 Task: Create new vendor bill with Date Opened: 18-Apr-23, Select Vendor: Fuzzy's Taco Shop, Terms: Net 15. Make bill entry for item-1 with Date: 18-Apr-23, Description: Chilaquiles, Expense Account: Travel & Entertainment : Meals, Quantity: 1, Unit Price: 9.49, Sales Tax: Y, Sales Tax Included: Y, Tax Table: Sales Tax. Make entry for item-2 with Date: 18-Apr-23, Description: Chimichangas, Expense Account: Travel & Entertainment : Meals, Quantity: 2, Unit Price: 11.99, Sales Tax: Y, Sales Tax Included: Y, Tax Table: Sales Tax. Post Bill with Post Date: 18-Apr-23, Post to Accounts: Liabilities:Accounts Payble. Pay / Process Payment with Transaction Date: 02-May-23, Amount: 33.48, Transfer Account: Checking Account. Go to 'Print Bill'.
Action: Mouse moved to (141, 13)
Screenshot: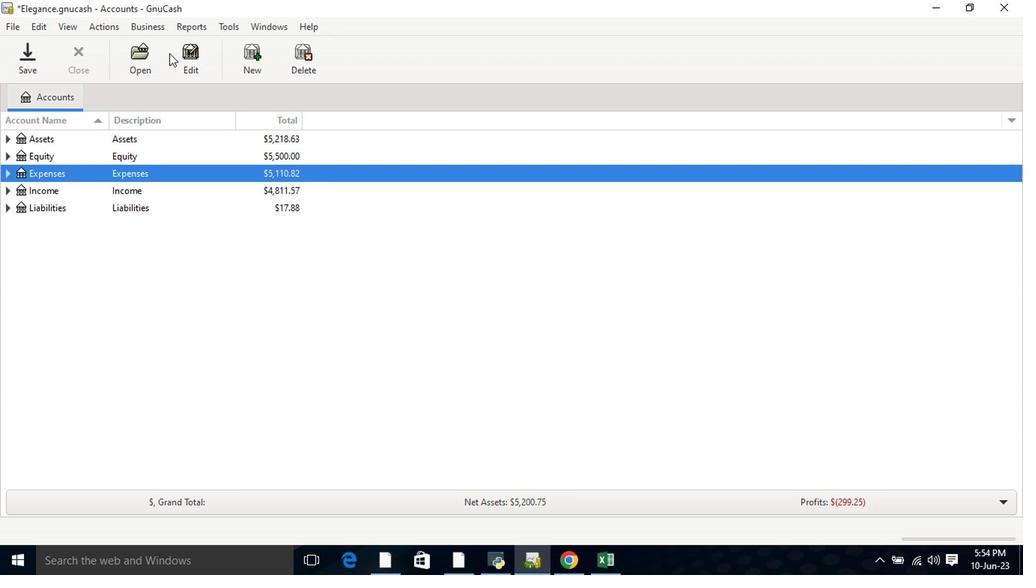 
Action: Mouse pressed left at (141, 13)
Screenshot: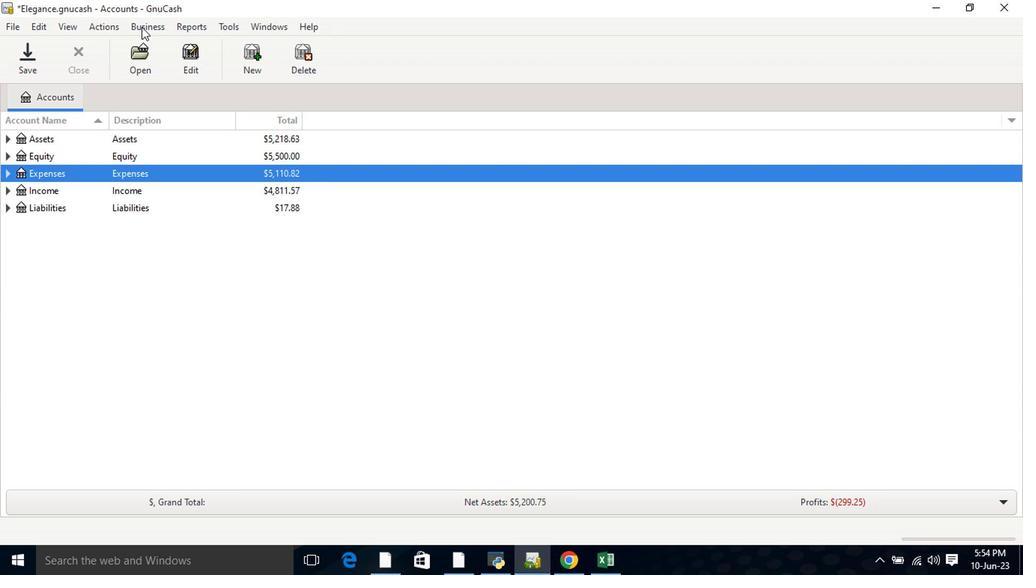 
Action: Mouse moved to (321, 115)
Screenshot: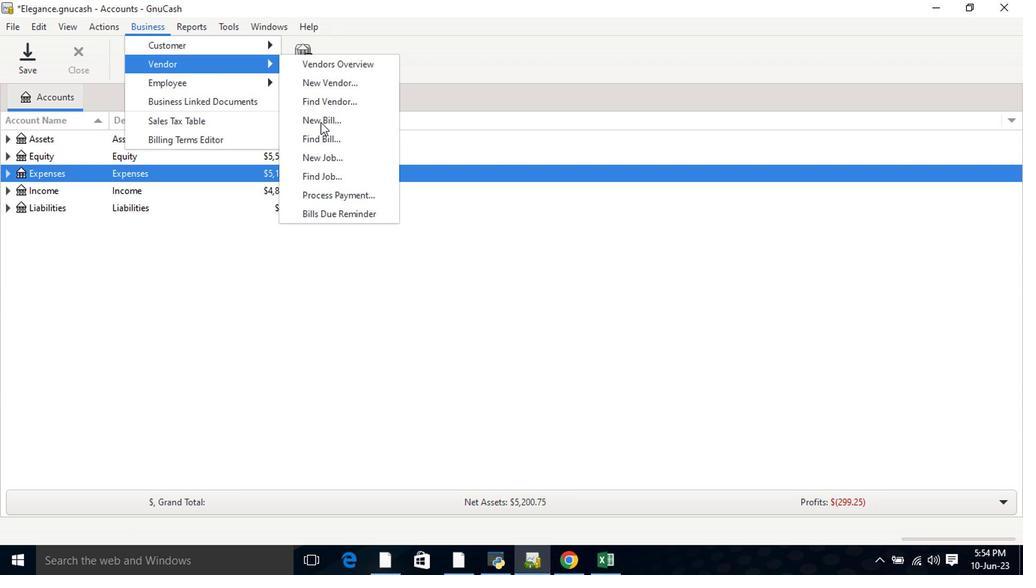 
Action: Mouse pressed left at (321, 115)
Screenshot: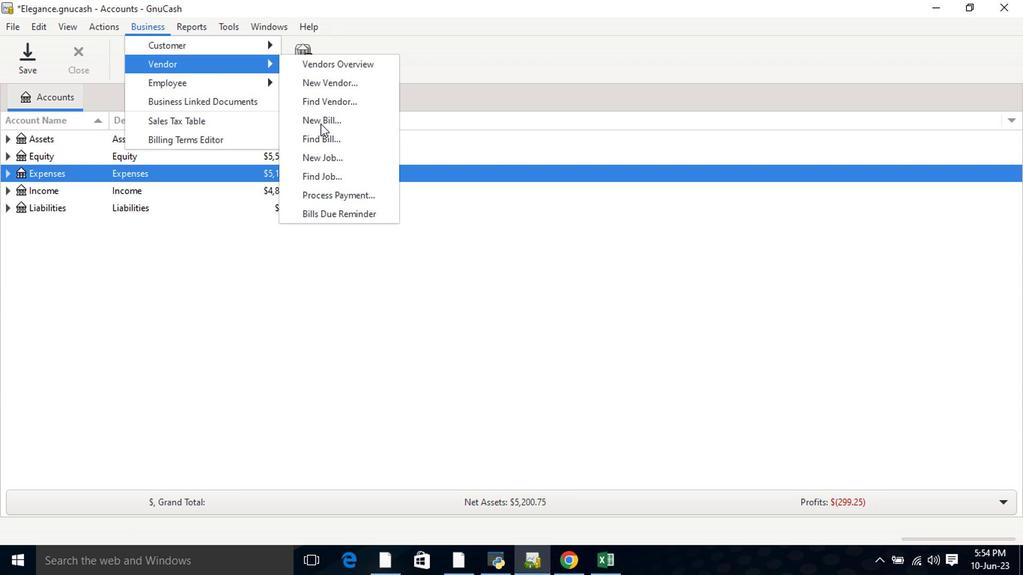 
Action: Mouse moved to (608, 192)
Screenshot: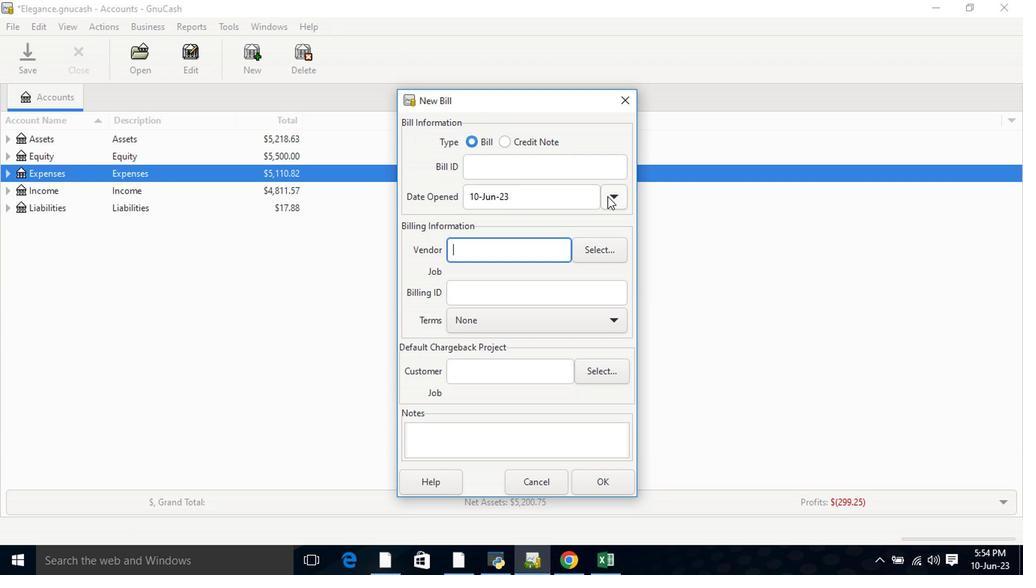 
Action: Mouse pressed left at (608, 192)
Screenshot: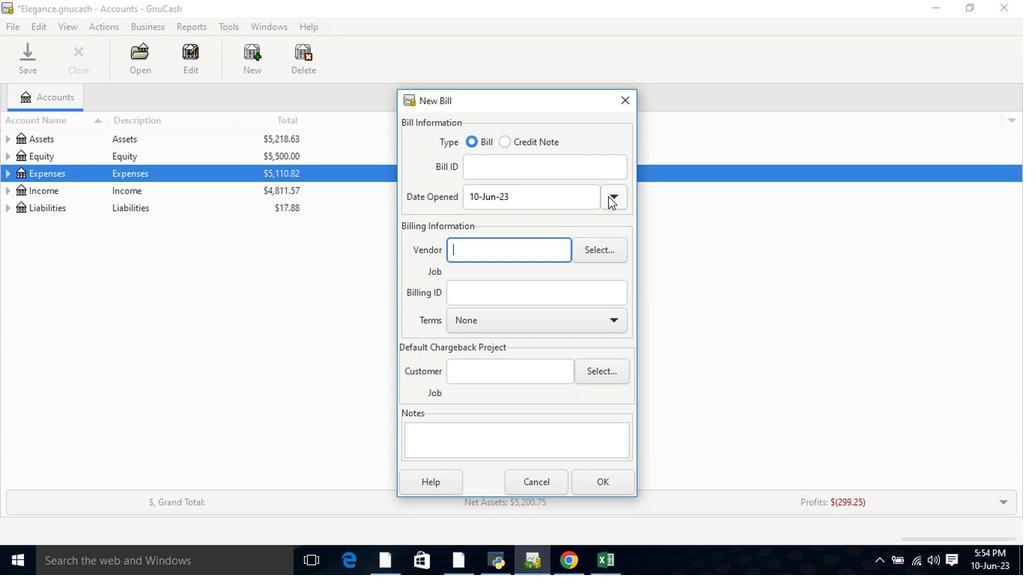 
Action: Mouse moved to (496, 215)
Screenshot: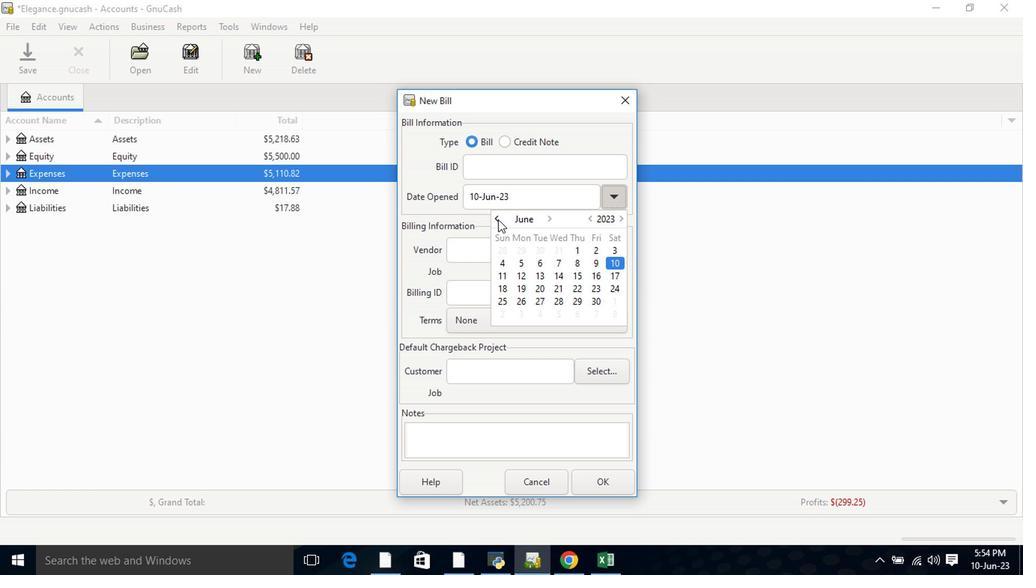 
Action: Mouse pressed left at (496, 215)
Screenshot: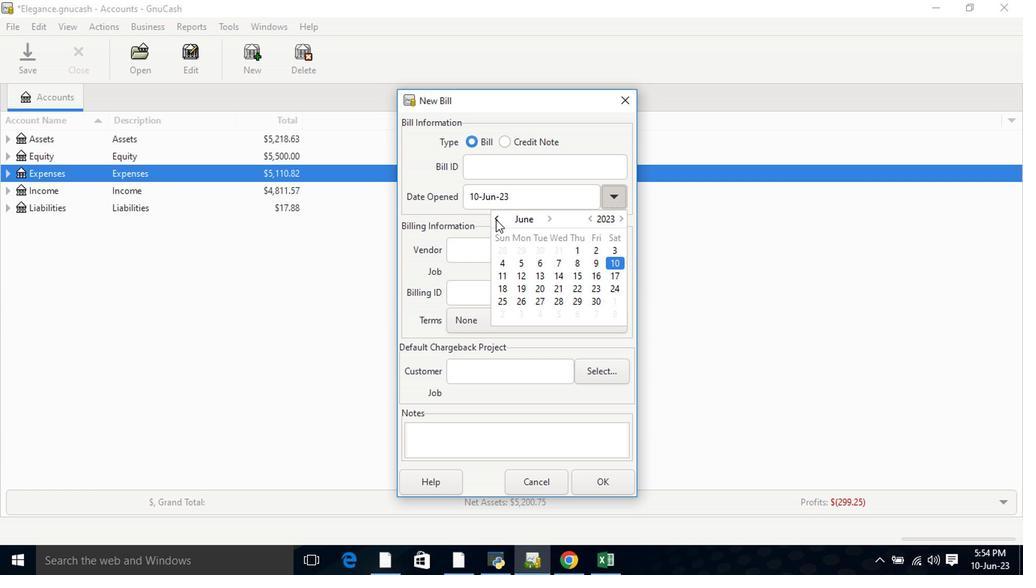 
Action: Mouse pressed left at (496, 215)
Screenshot: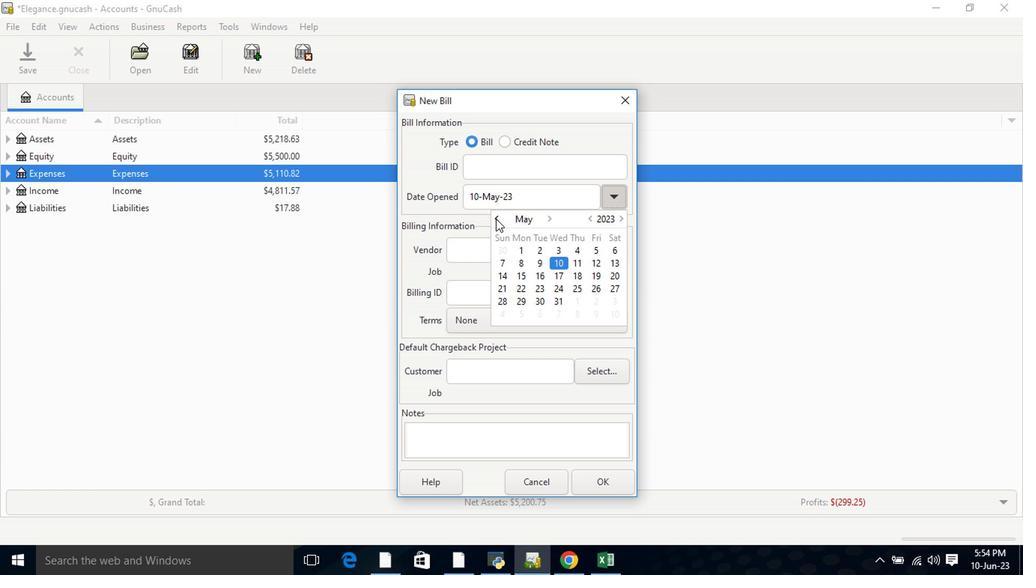 
Action: Mouse moved to (540, 287)
Screenshot: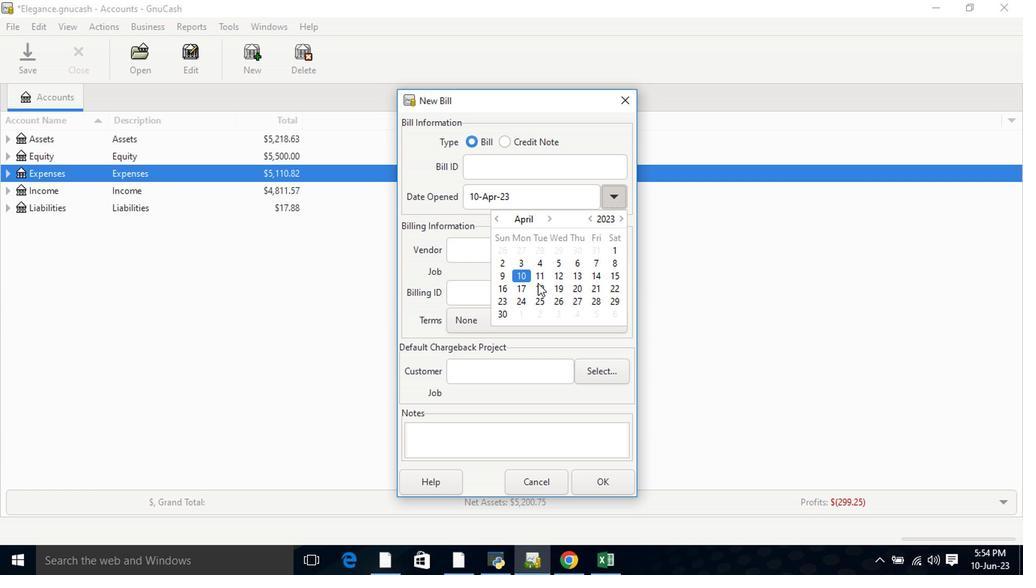 
Action: Mouse pressed left at (540, 287)
Screenshot: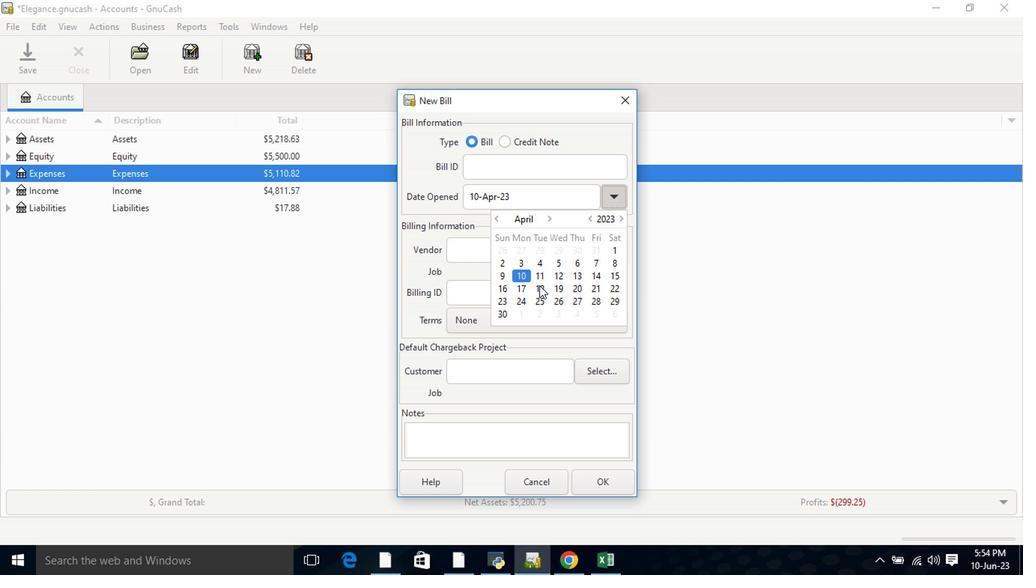 
Action: Mouse pressed left at (540, 287)
Screenshot: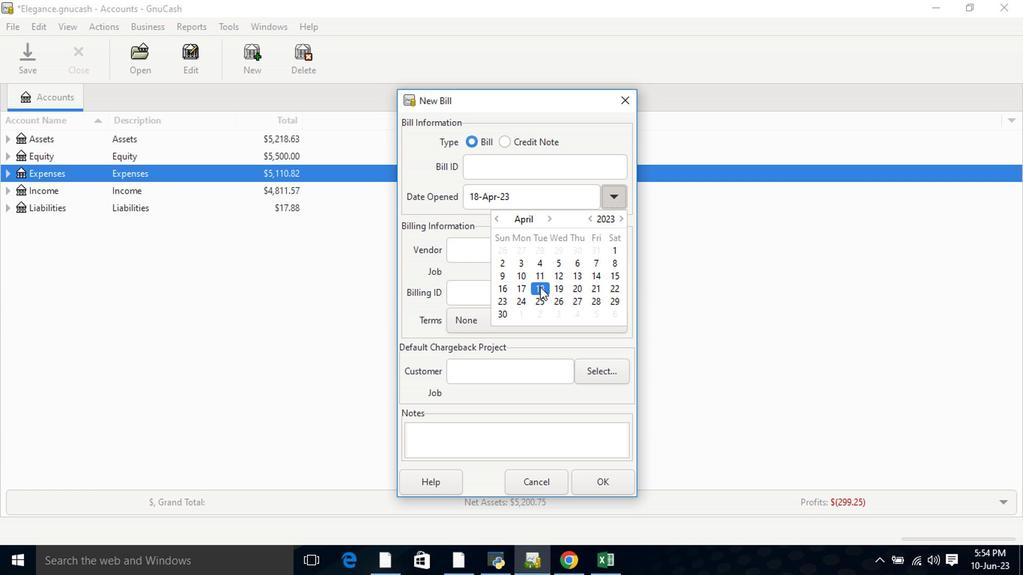 
Action: Mouse moved to (529, 255)
Screenshot: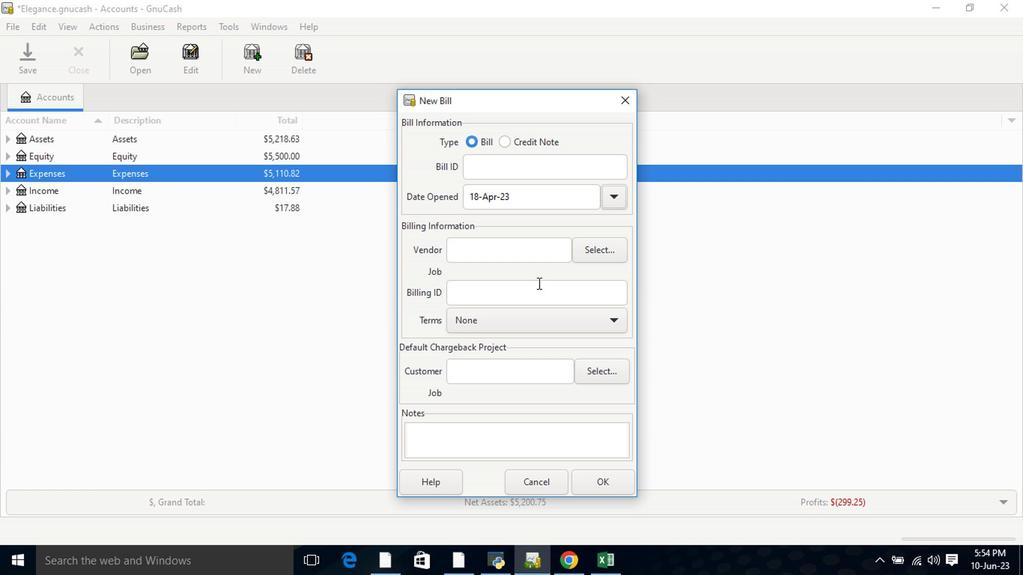 
Action: Mouse pressed left at (529, 255)
Screenshot: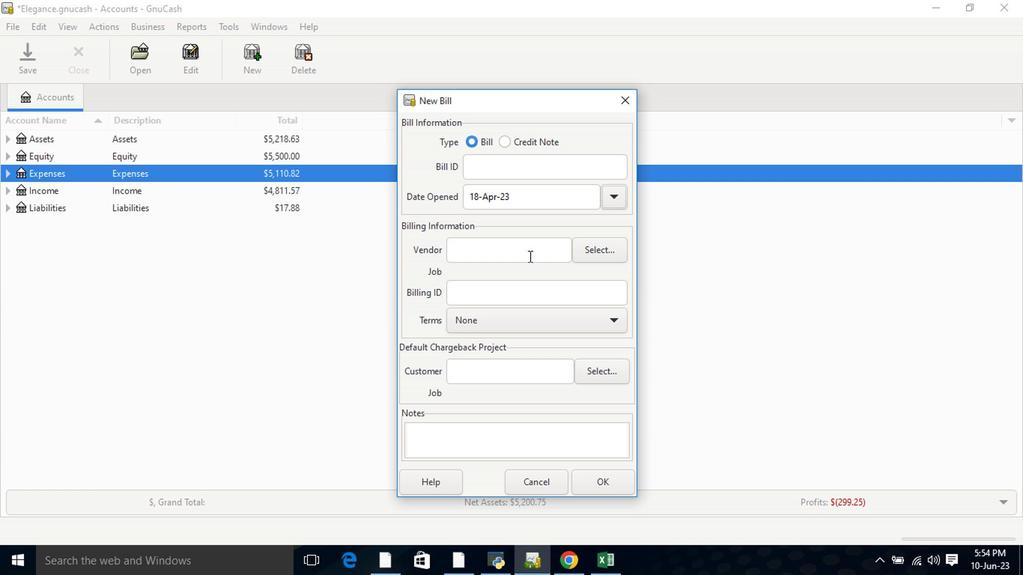 
Action: Key pressed <Key.shift><Key.shift><Key.shift><Key.shift><Key.shift><Key.shift><Key.shift><Key.shift><Key.shift>Fu
Screenshot: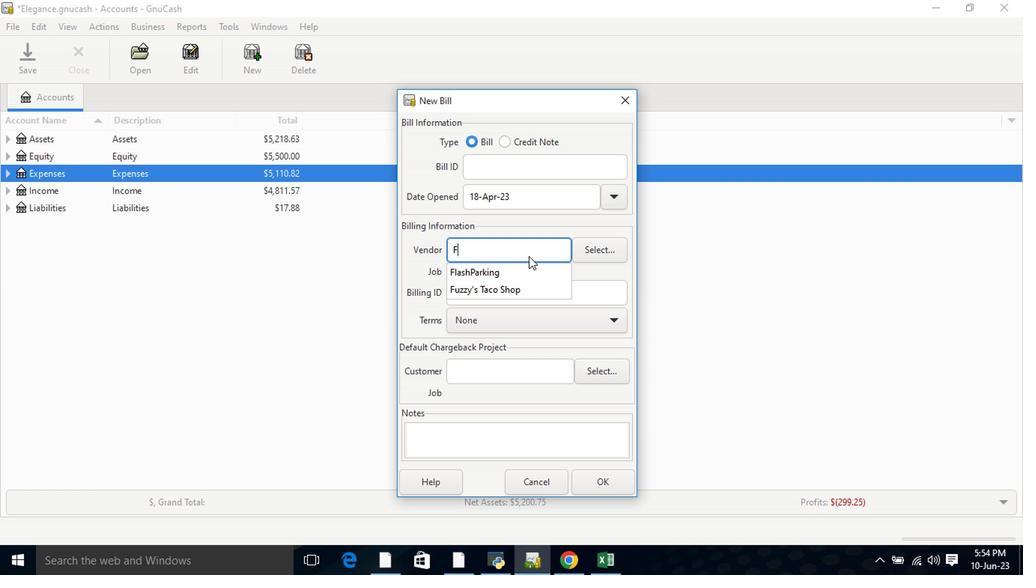 
Action: Mouse moved to (515, 267)
Screenshot: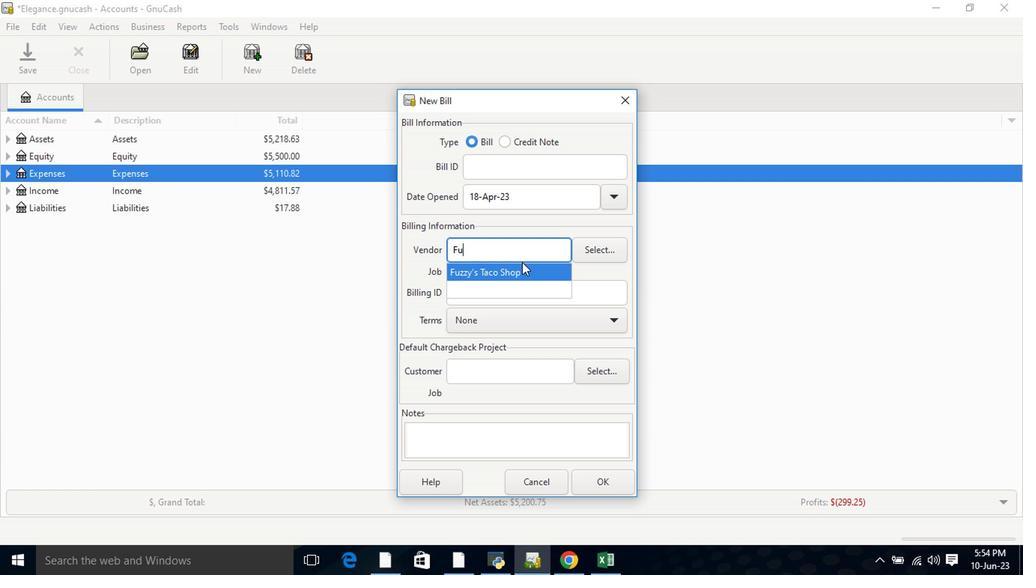 
Action: Mouse pressed left at (515, 267)
Screenshot: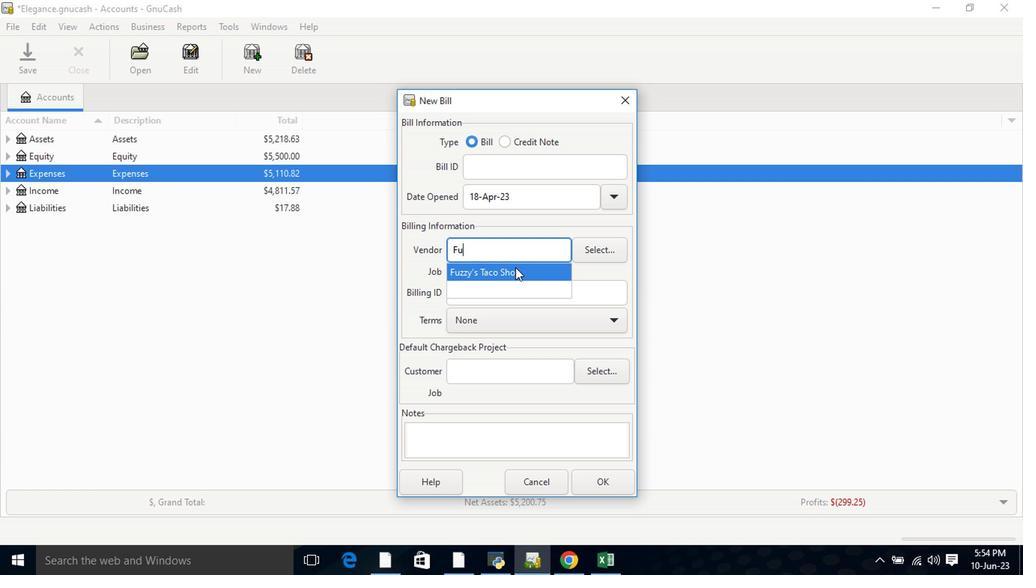 
Action: Mouse moved to (524, 331)
Screenshot: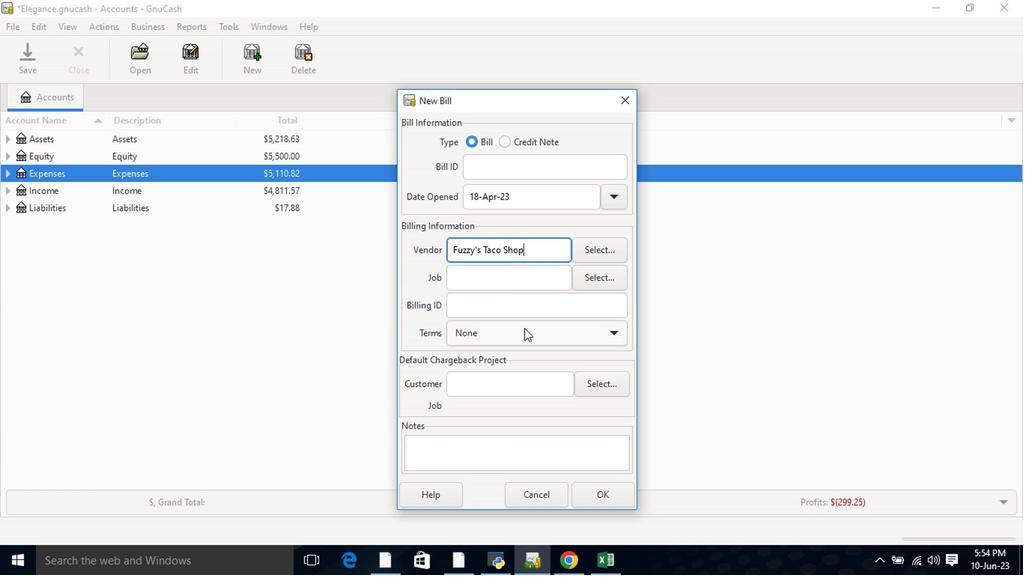 
Action: Mouse pressed left at (524, 331)
Screenshot: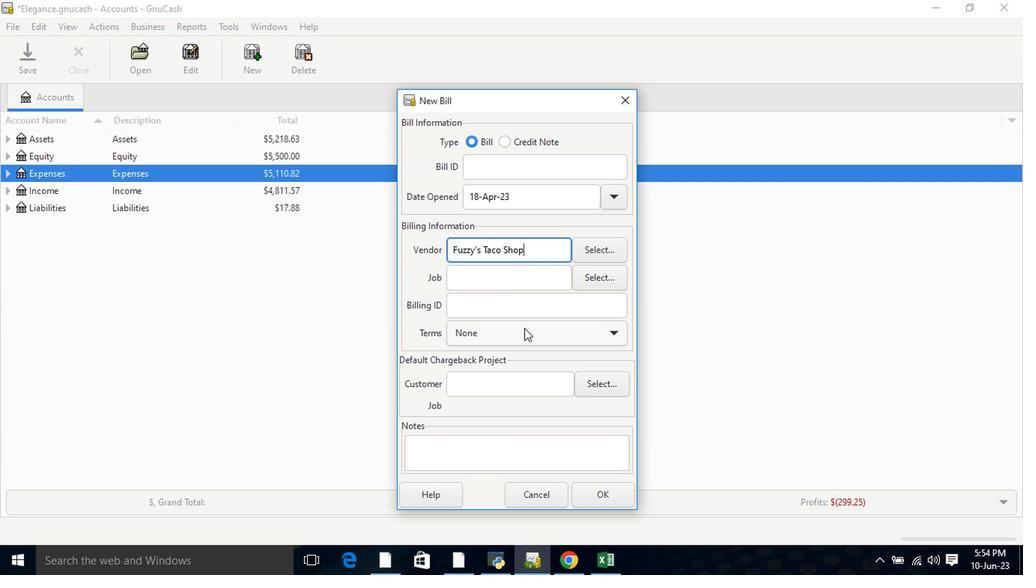 
Action: Mouse moved to (524, 370)
Screenshot: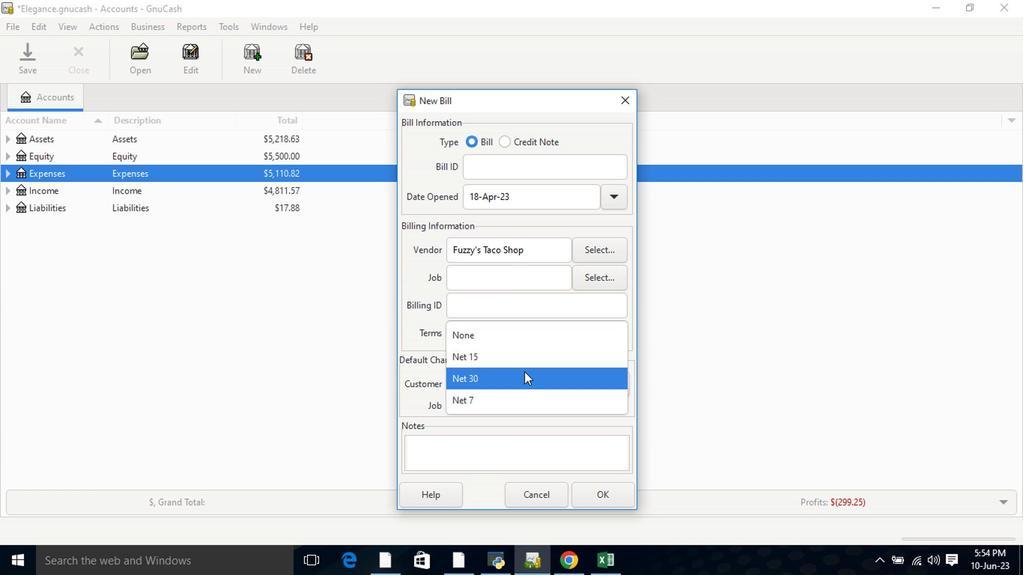 
Action: Mouse pressed left at (524, 370)
Screenshot: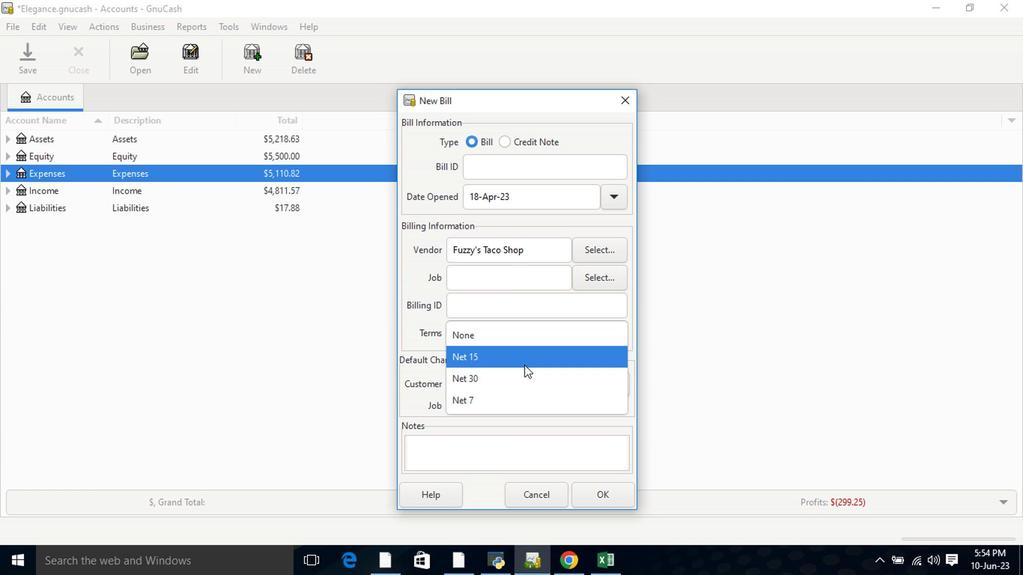 
Action: Mouse moved to (593, 503)
Screenshot: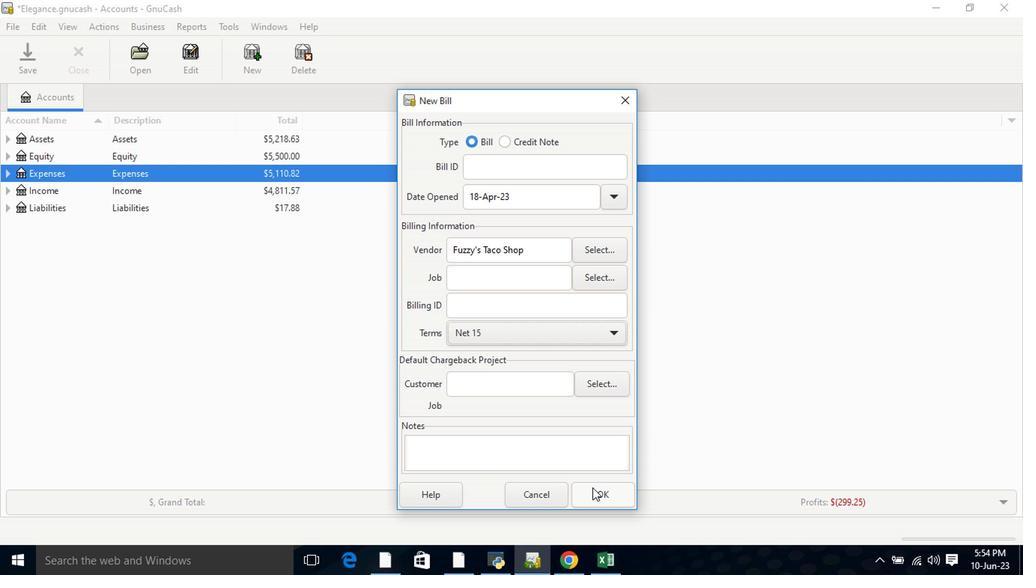 
Action: Mouse pressed left at (593, 503)
Screenshot: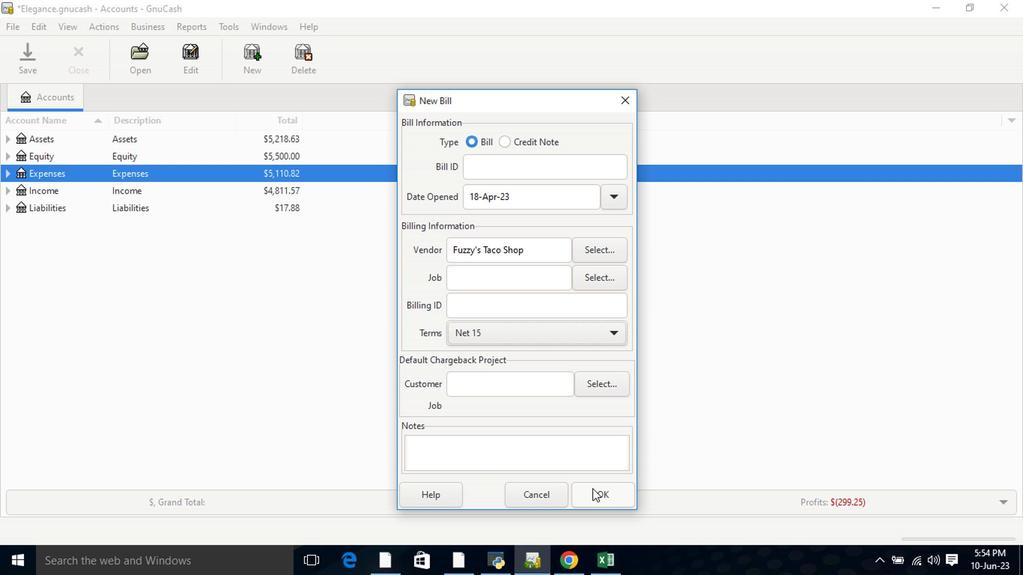 
Action: Mouse moved to (246, 345)
Screenshot: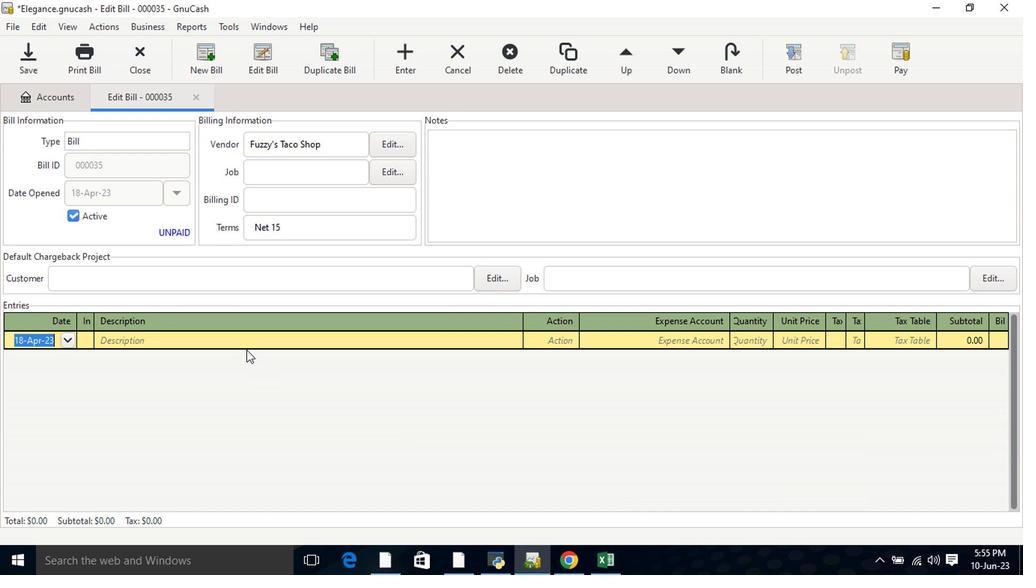 
Action: Key pressed <Key.tab><Key.shift>Chilaquiles<Key.tab><Key.tab>meal<Key.tab>1<Key.tab>9.49<Key.tab>
Screenshot: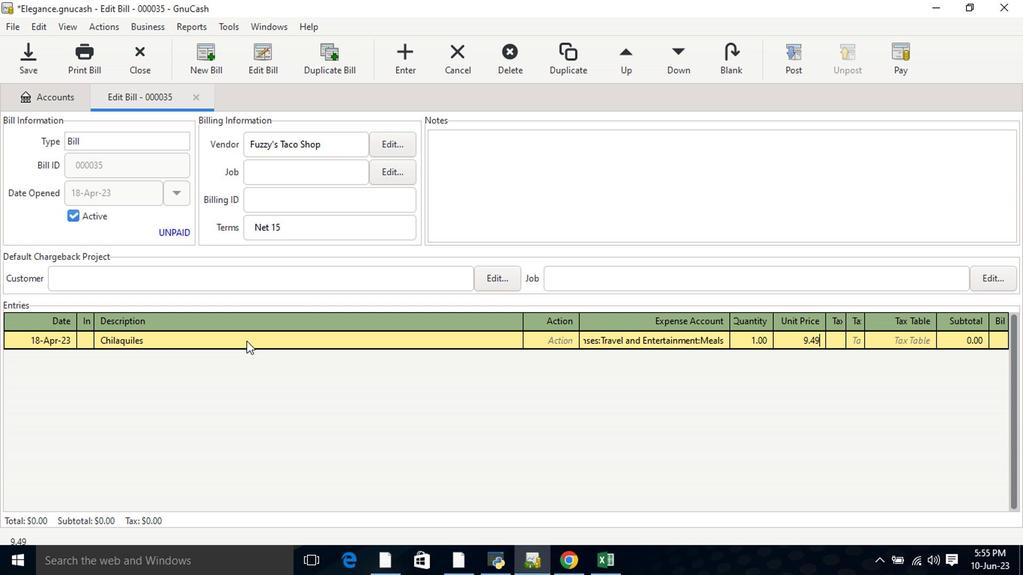 
Action: Mouse moved to (841, 348)
Screenshot: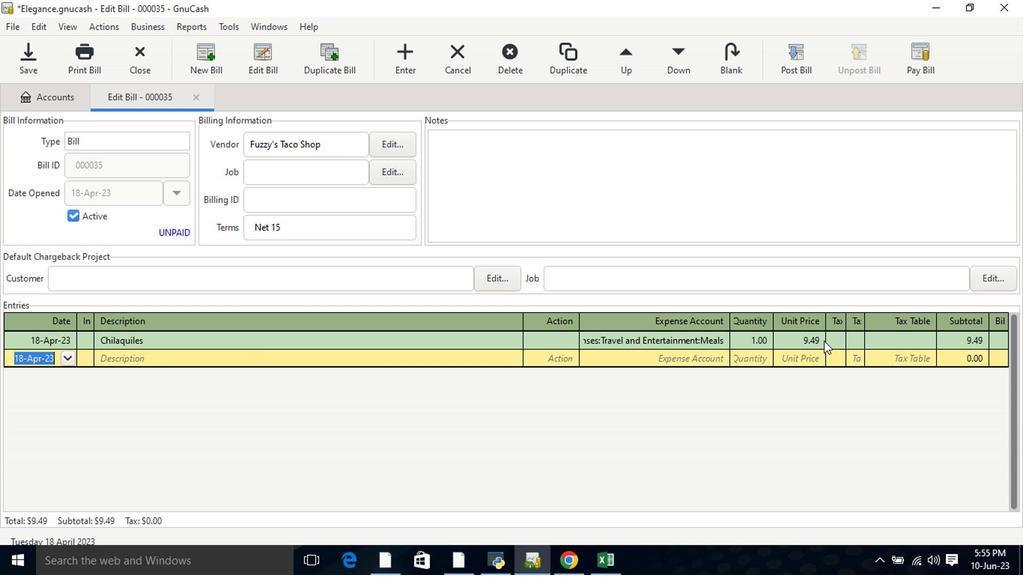 
Action: Mouse pressed left at (841, 348)
Screenshot: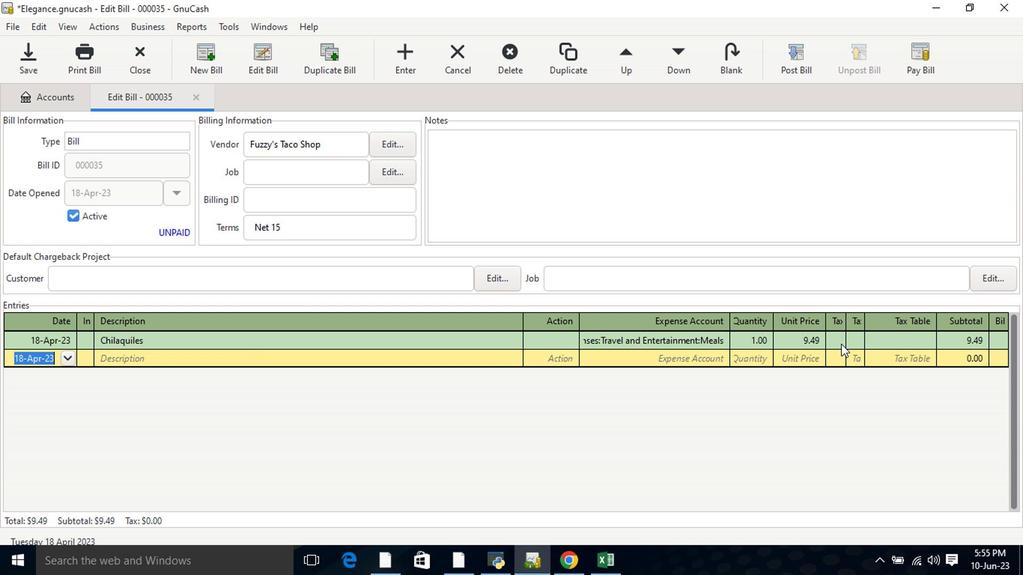 
Action: Mouse moved to (842, 348)
Screenshot: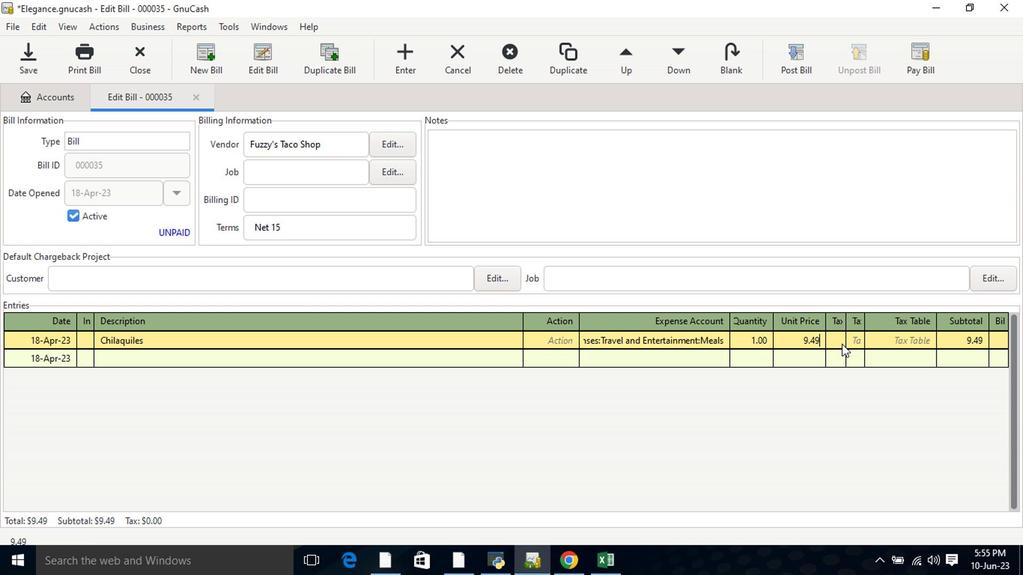 
Action: Mouse pressed left at (842, 348)
Screenshot: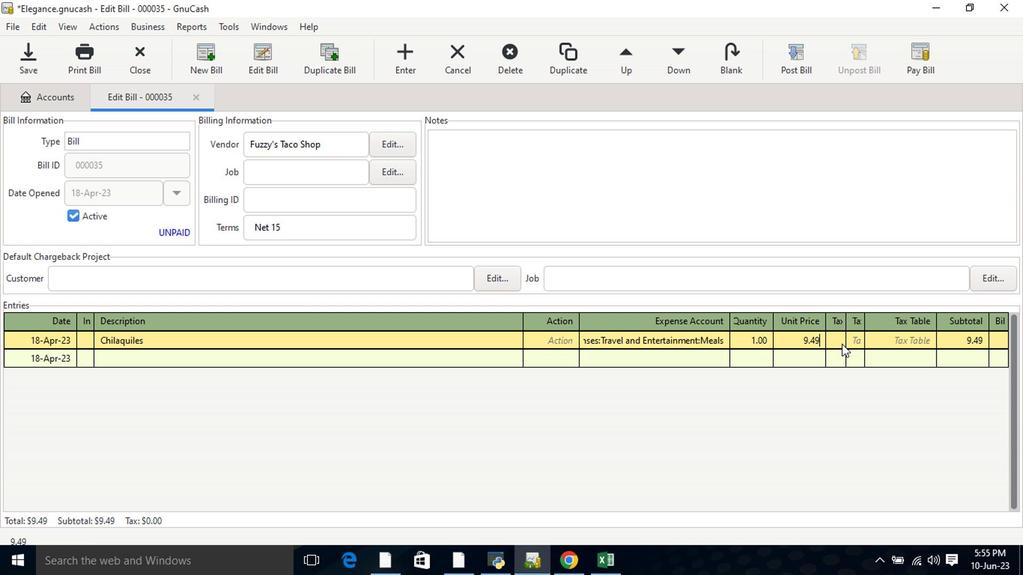 
Action: Mouse moved to (851, 345)
Screenshot: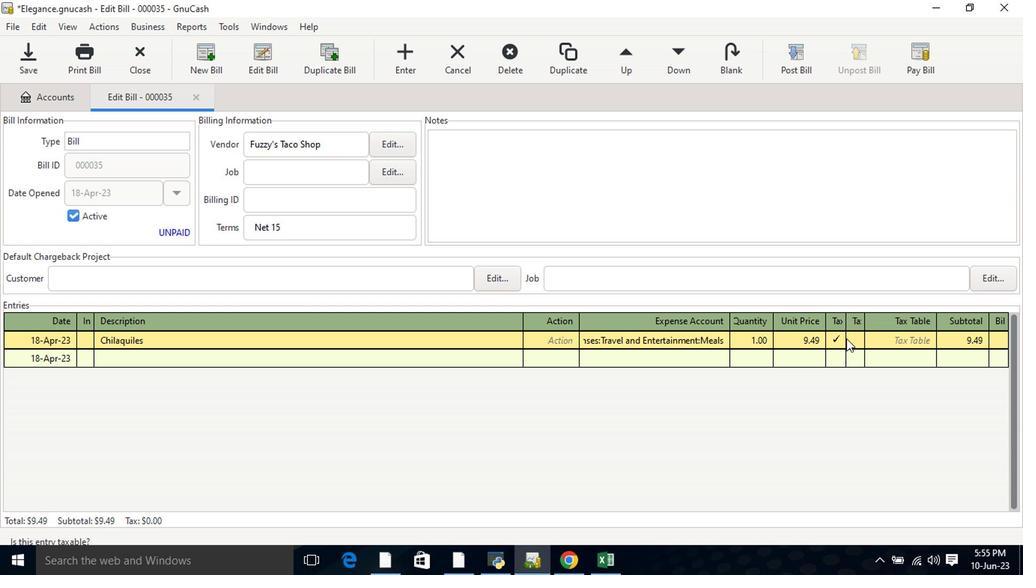 
Action: Mouse pressed left at (851, 345)
Screenshot: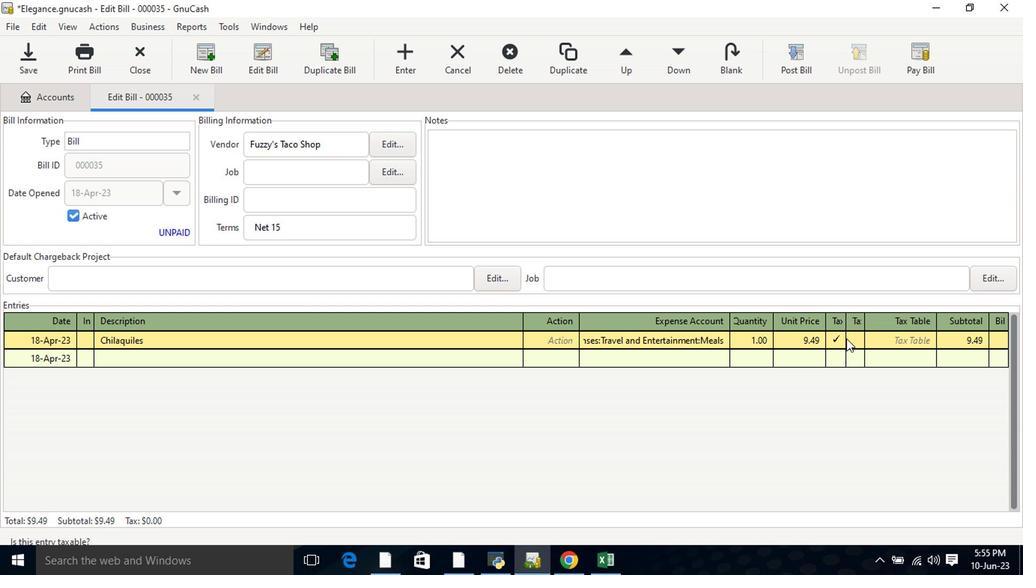 
Action: Mouse moved to (895, 347)
Screenshot: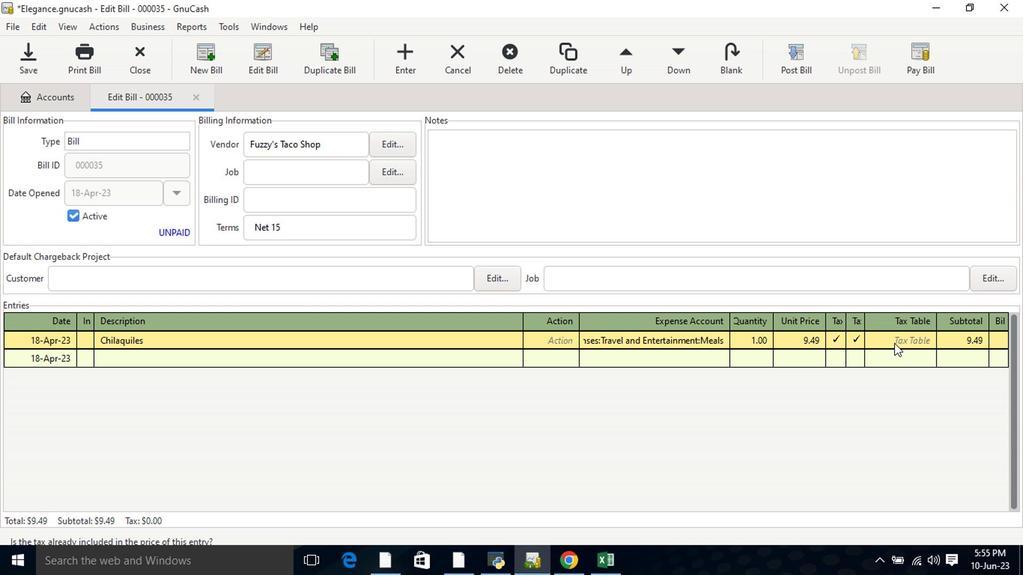 
Action: Mouse pressed left at (895, 347)
Screenshot: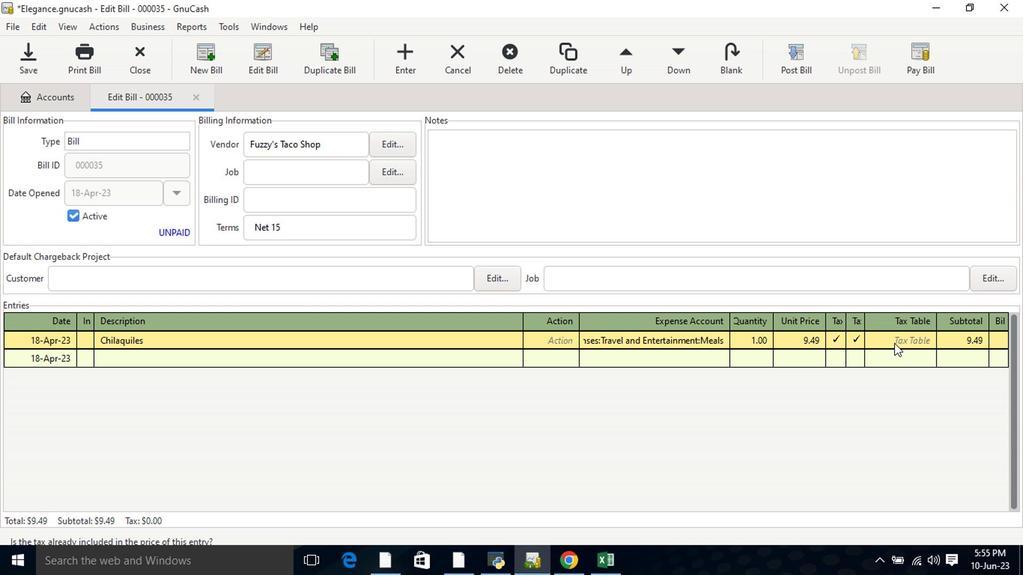 
Action: Mouse moved to (926, 342)
Screenshot: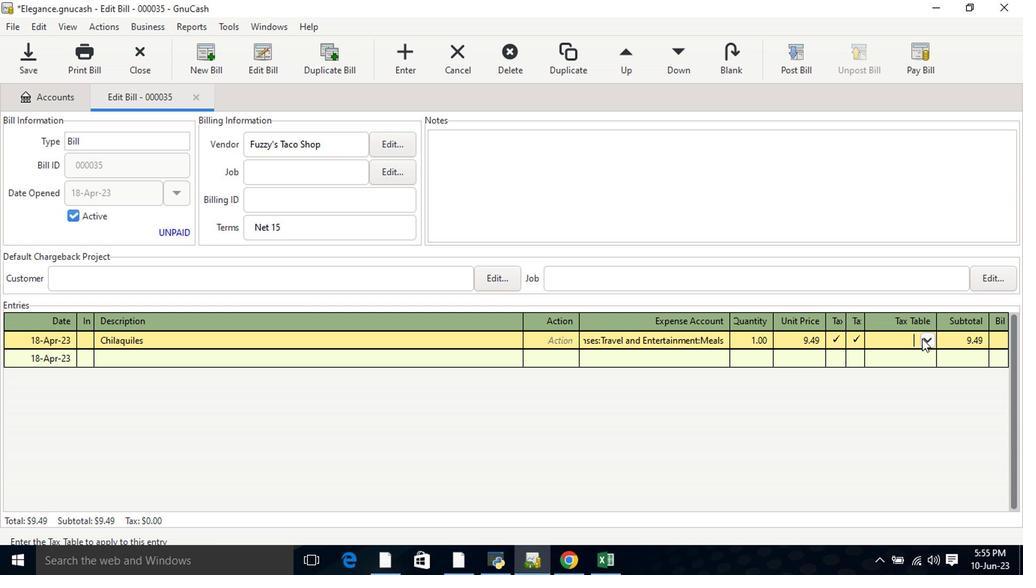 
Action: Mouse pressed left at (926, 342)
Screenshot: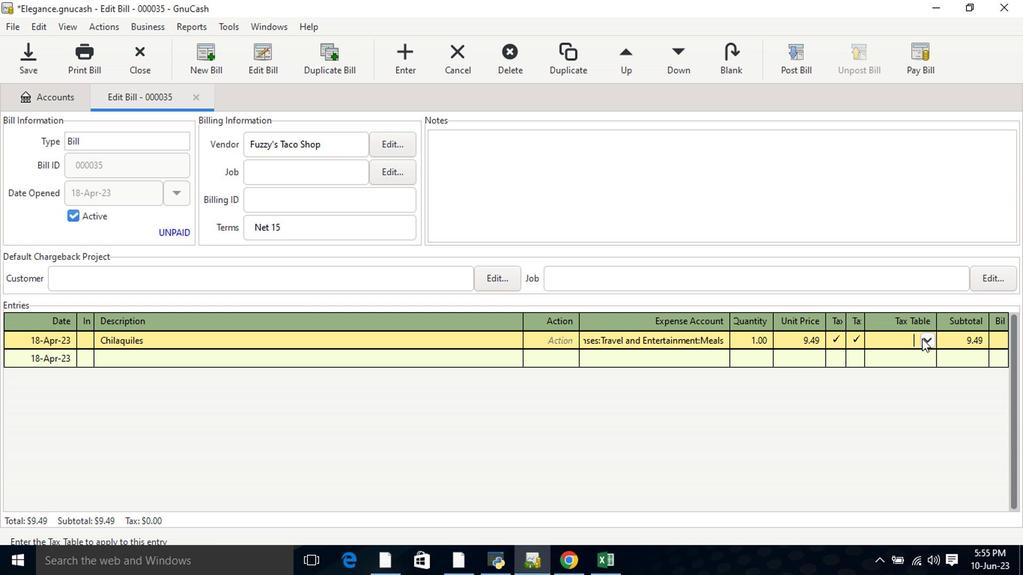 
Action: Mouse moved to (926, 355)
Screenshot: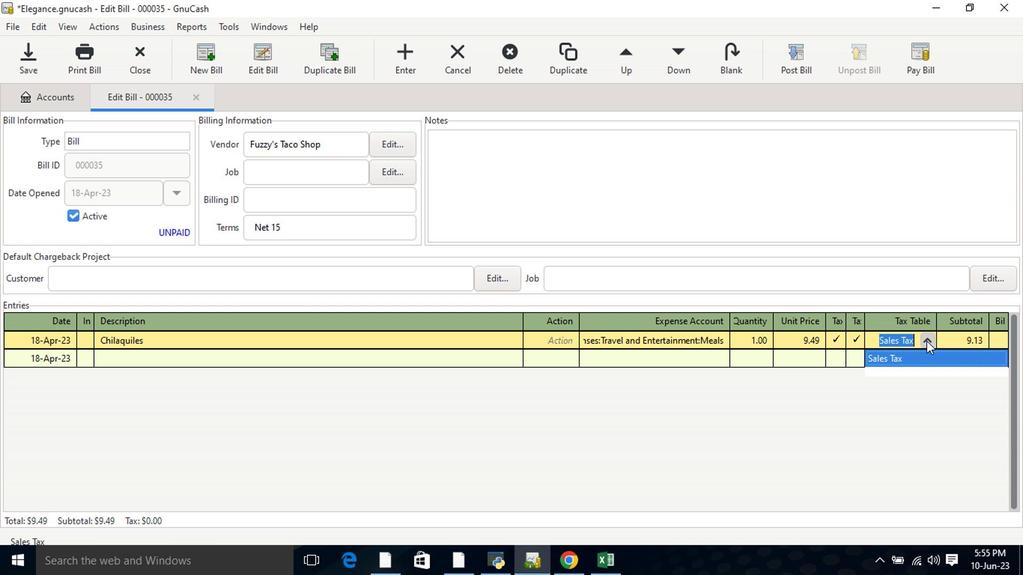 
Action: Mouse pressed left at (926, 355)
Screenshot: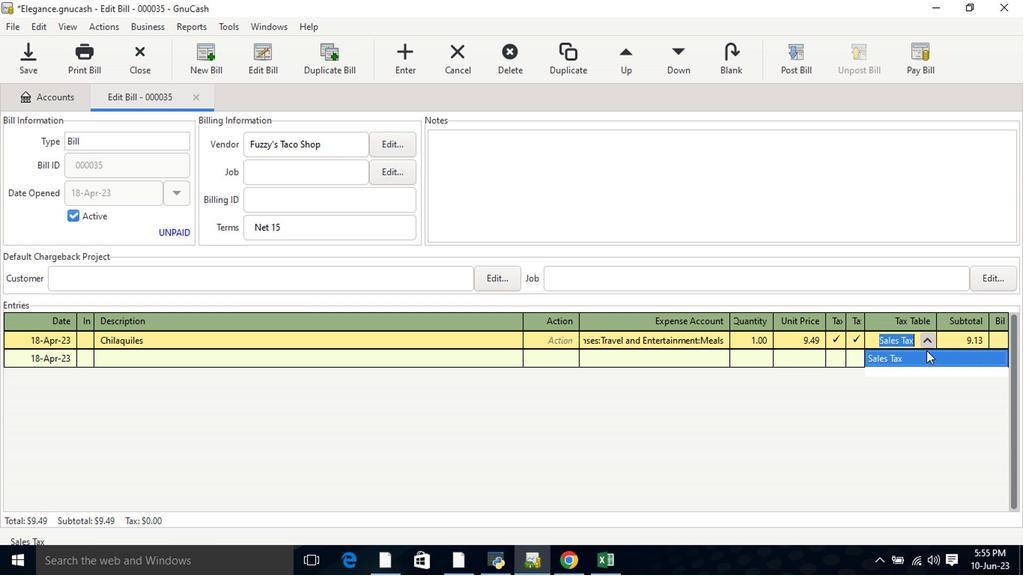 
Action: Mouse moved to (929, 374)
Screenshot: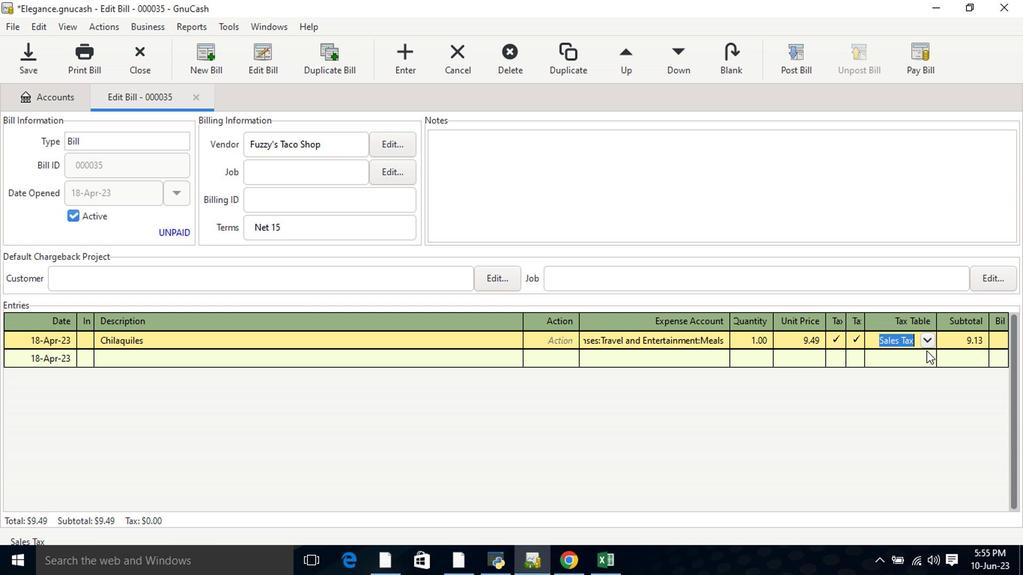 
Action: Key pressed <Key.tab>
Screenshot: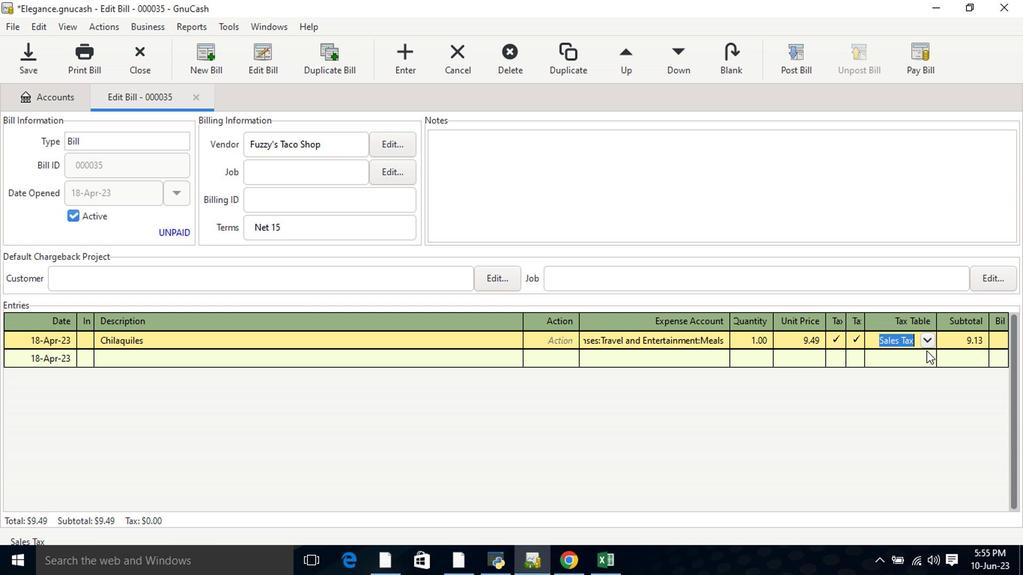 
Action: Mouse moved to (934, 381)
Screenshot: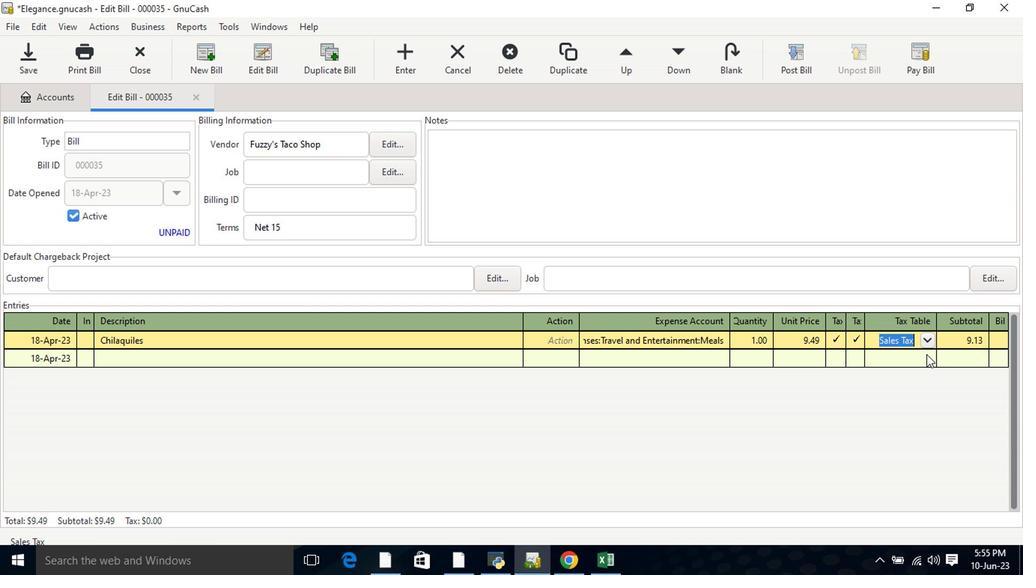 
Action: Key pressed <Key.tab><Key.shift>Chimichangas<Key.tab><Key.tab>meal<Key.tab>2<Key.tab>11.99<Key.tab>
Screenshot: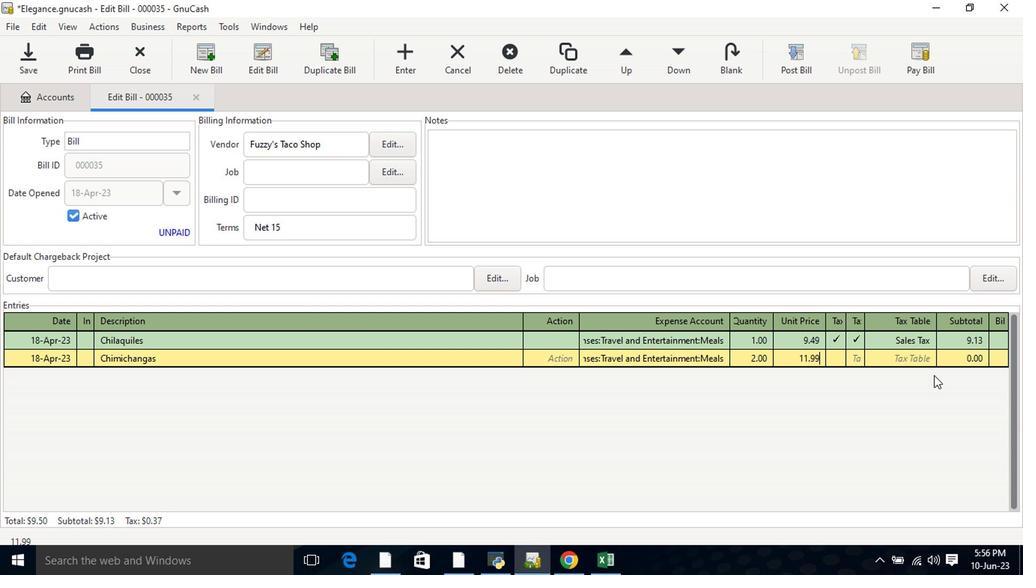 
Action: Mouse moved to (831, 359)
Screenshot: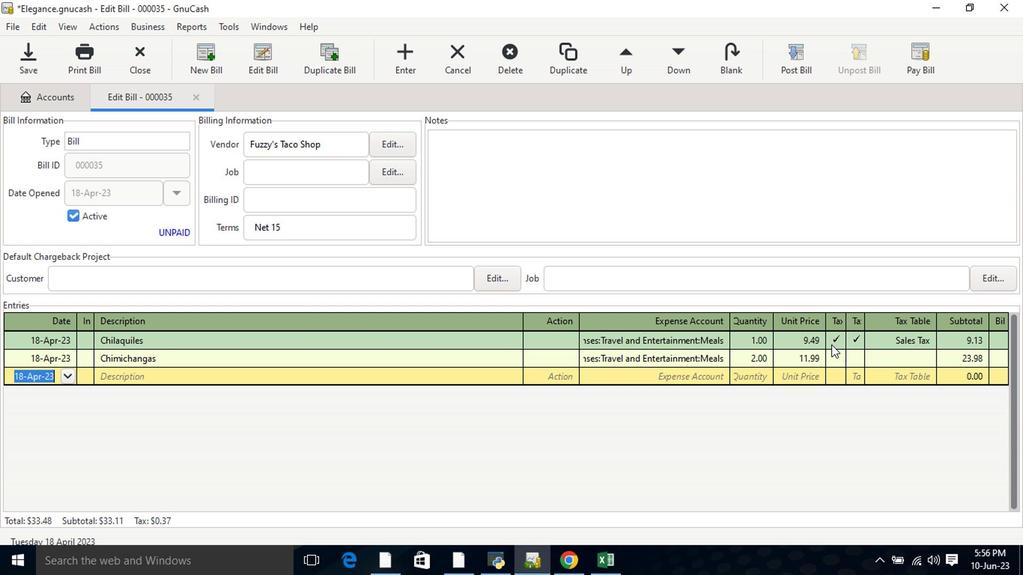 
Action: Mouse pressed left at (831, 359)
Screenshot: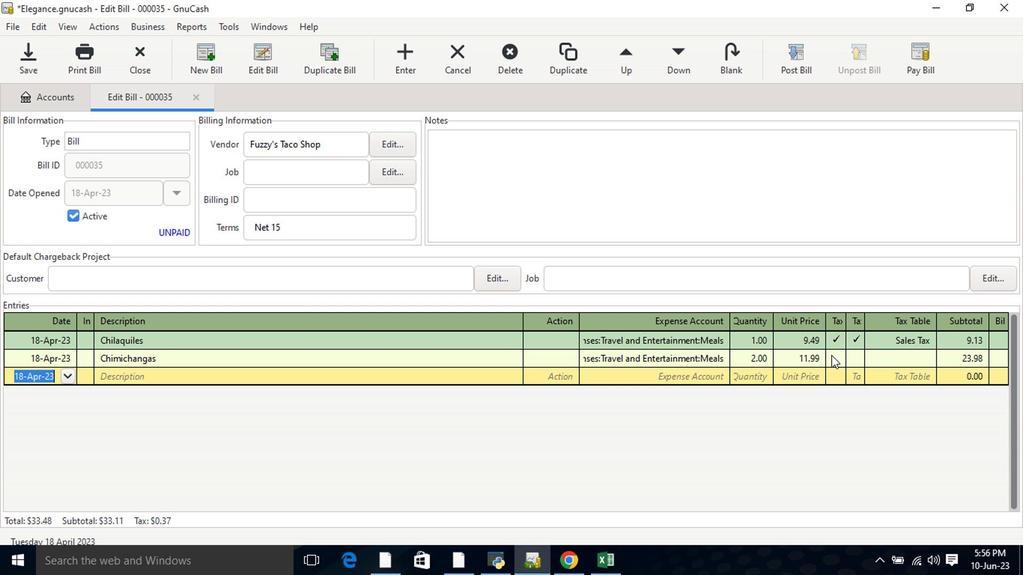 
Action: Mouse moved to (839, 362)
Screenshot: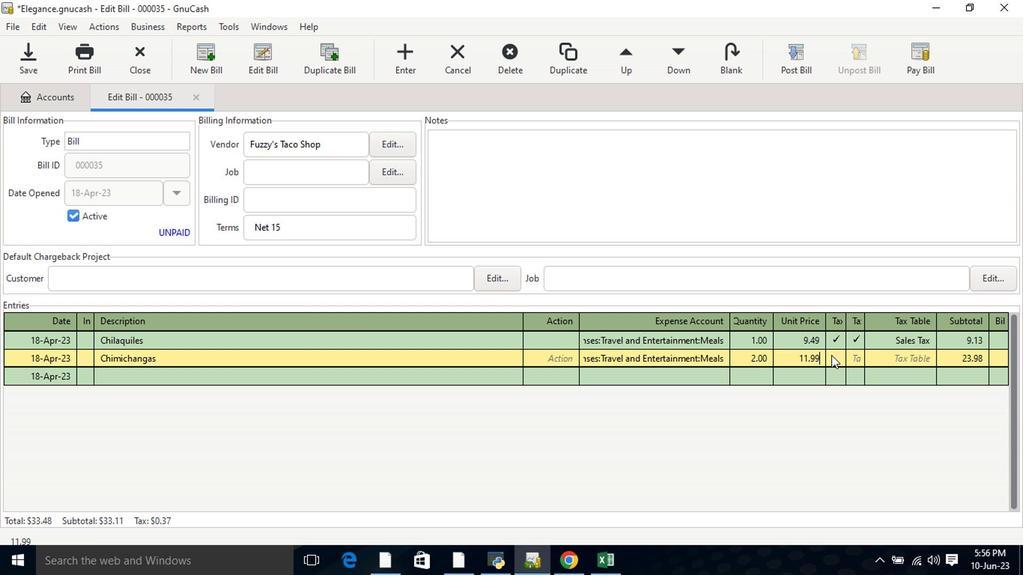 
Action: Mouse pressed left at (839, 362)
Screenshot: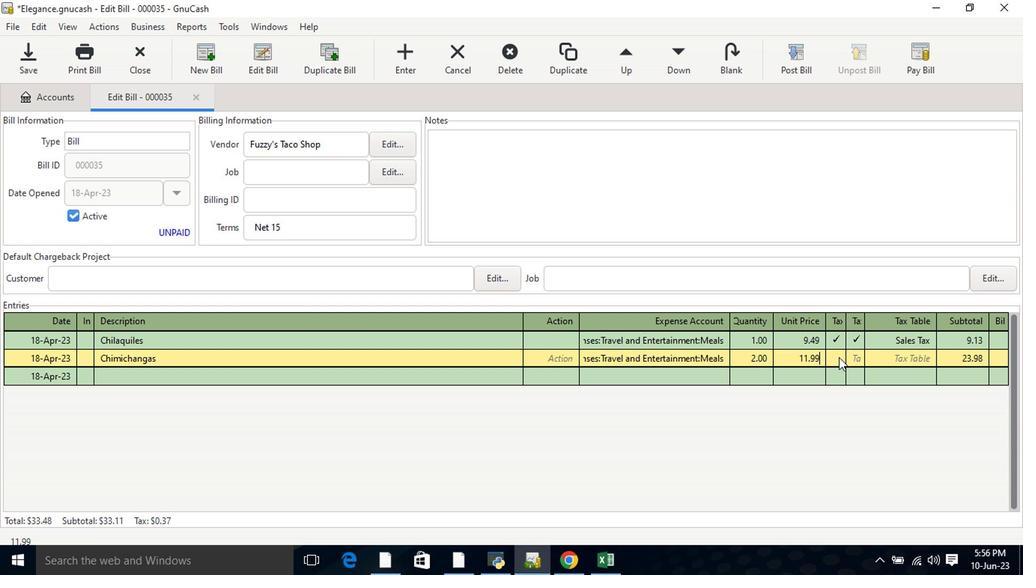 
Action: Mouse moved to (853, 362)
Screenshot: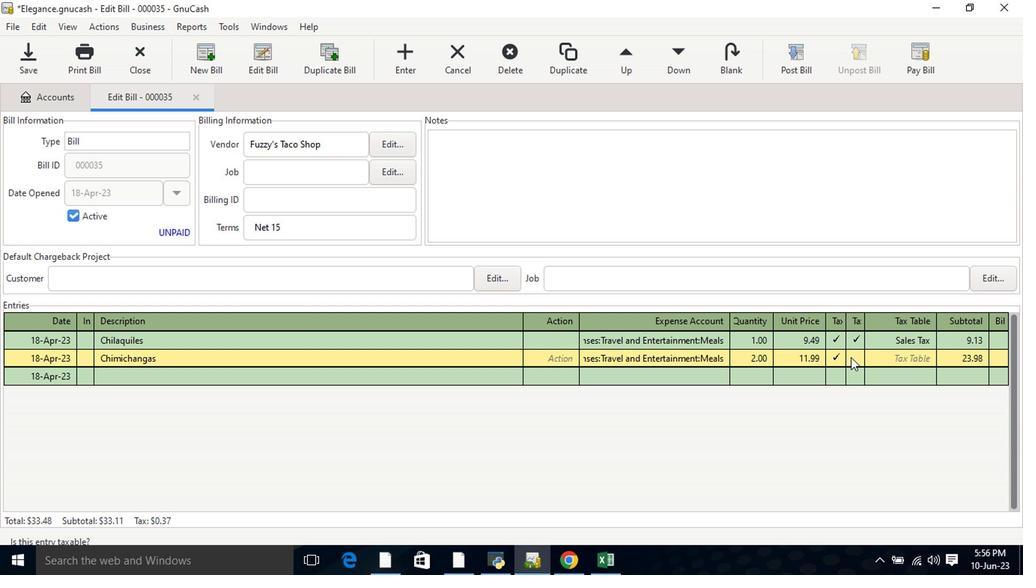 
Action: Mouse pressed left at (853, 362)
Screenshot: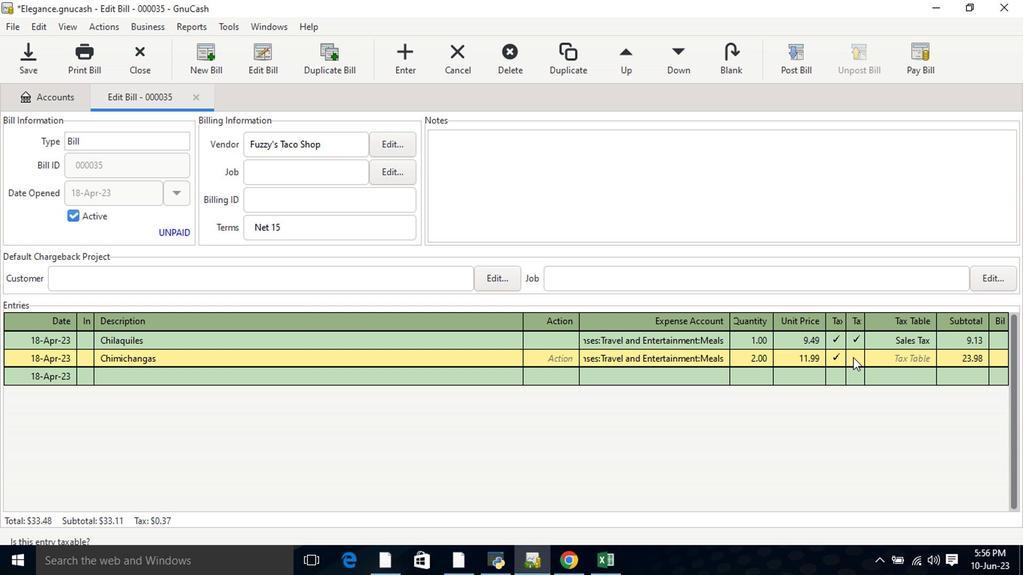 
Action: Mouse moved to (905, 361)
Screenshot: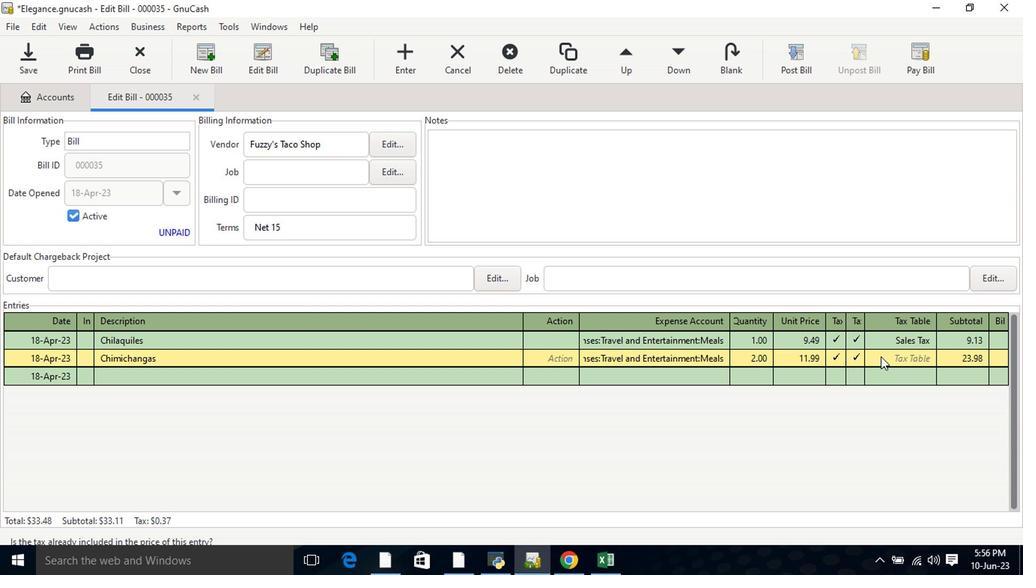
Action: Mouse pressed left at (905, 361)
Screenshot: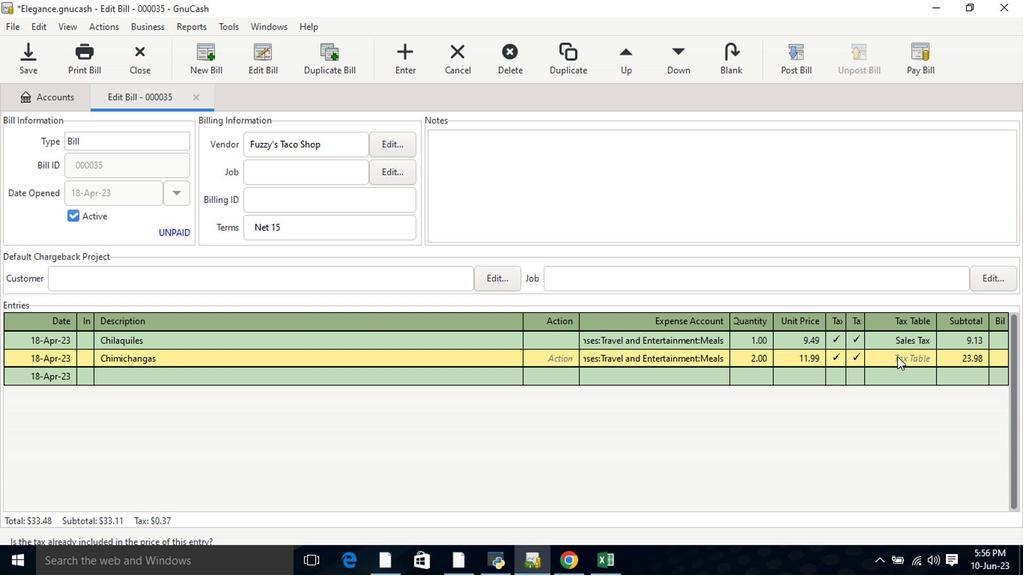 
Action: Mouse moved to (927, 362)
Screenshot: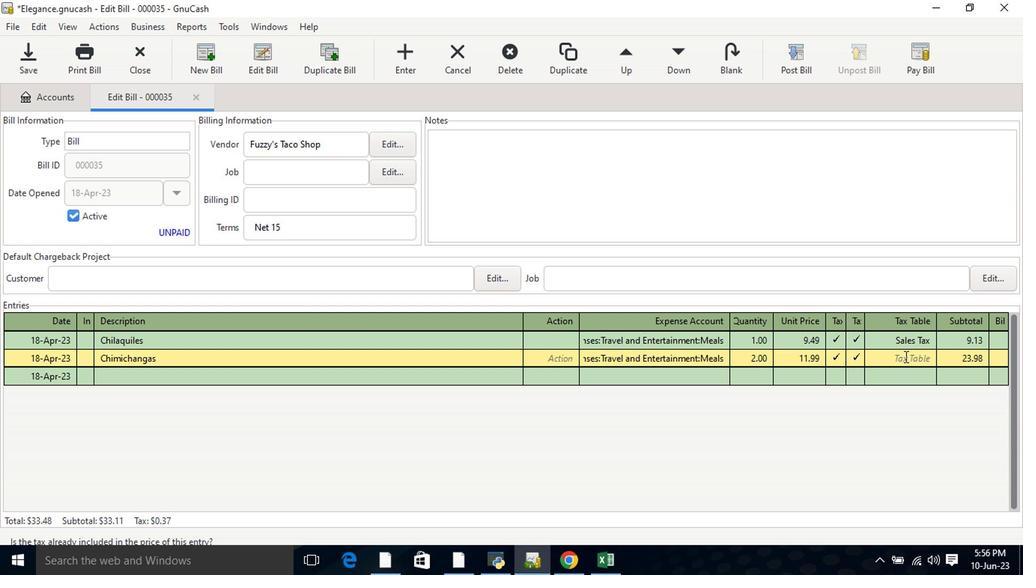 
Action: Mouse pressed left at (927, 362)
Screenshot: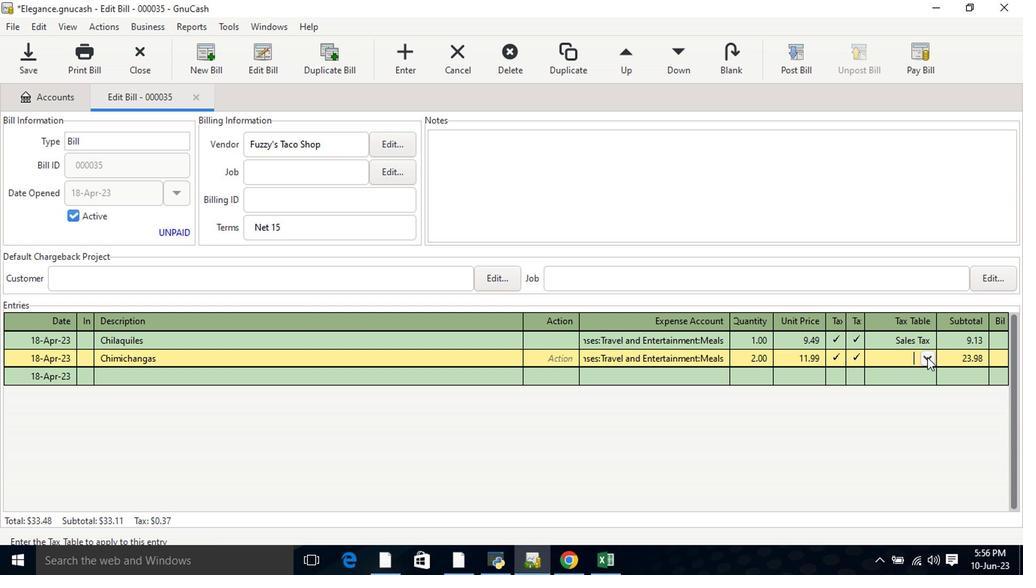
Action: Mouse moved to (917, 378)
Screenshot: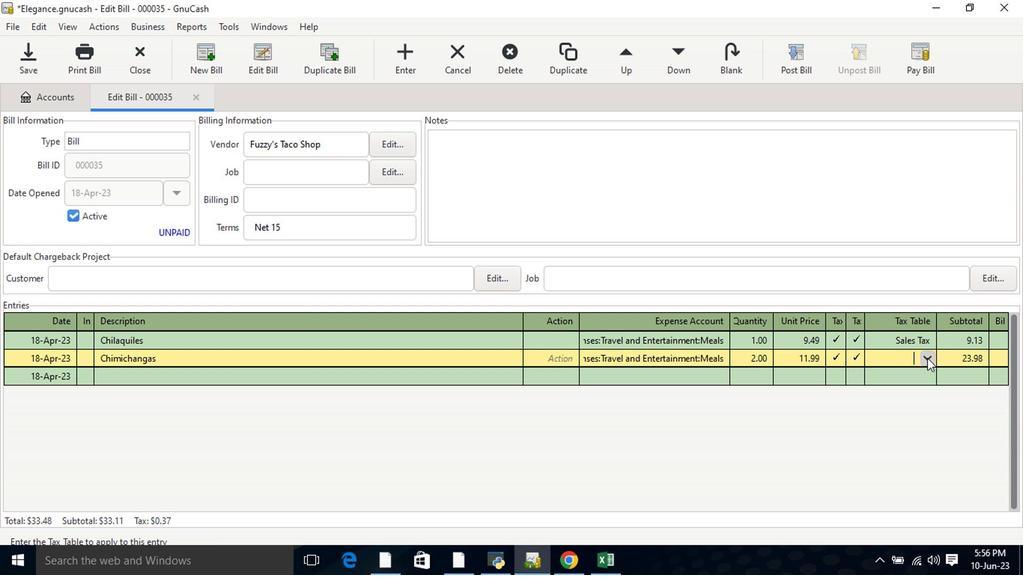 
Action: Mouse pressed left at (917, 378)
Screenshot: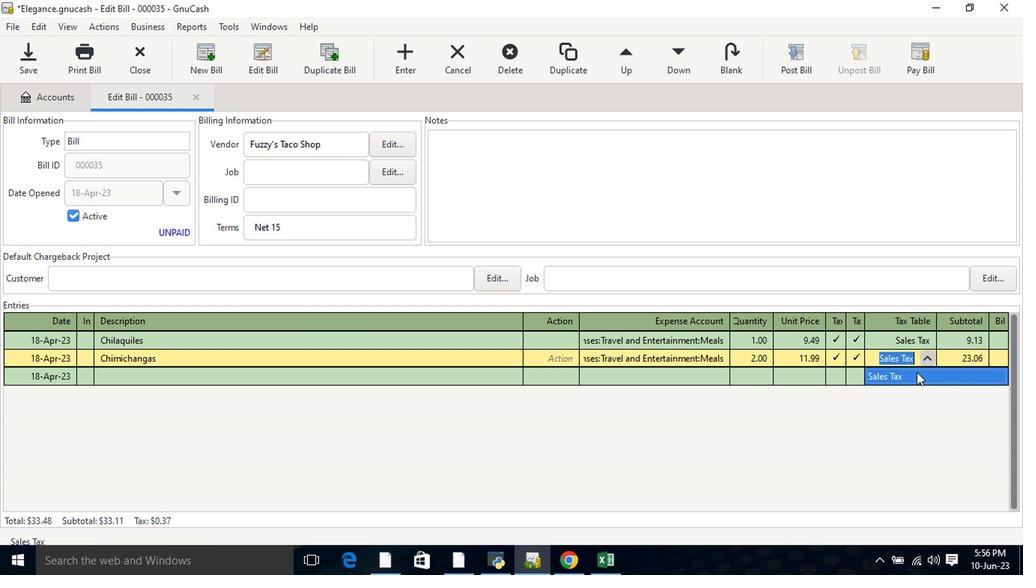 
Action: Mouse moved to (916, 390)
Screenshot: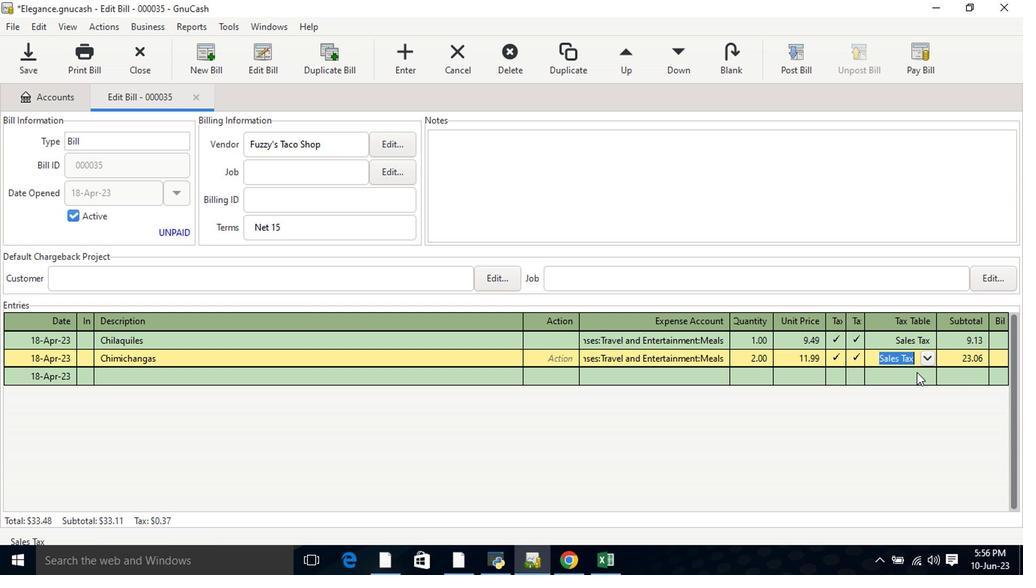 
Action: Key pressed <Key.tab>
Screenshot: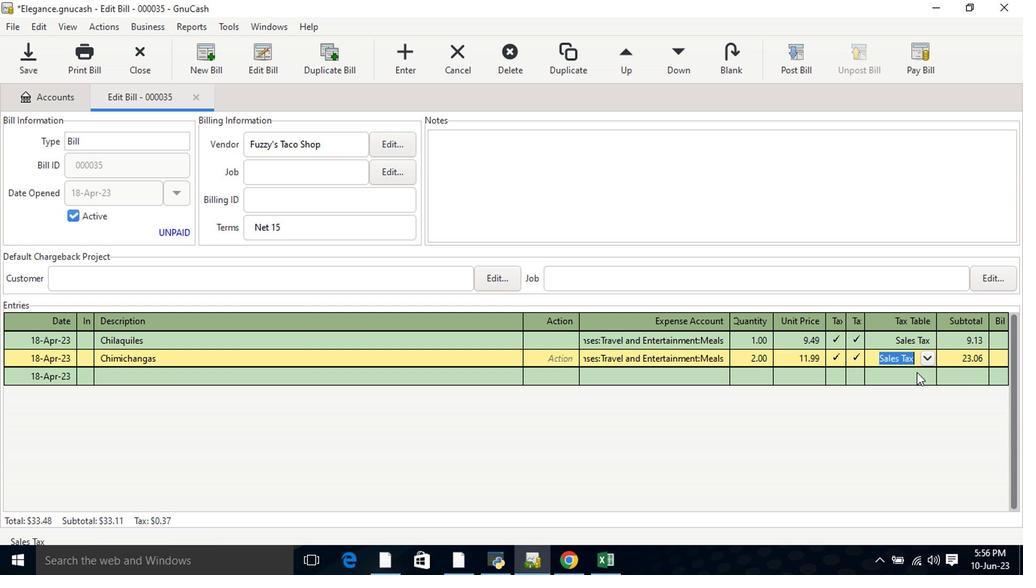 
Action: Mouse moved to (792, 44)
Screenshot: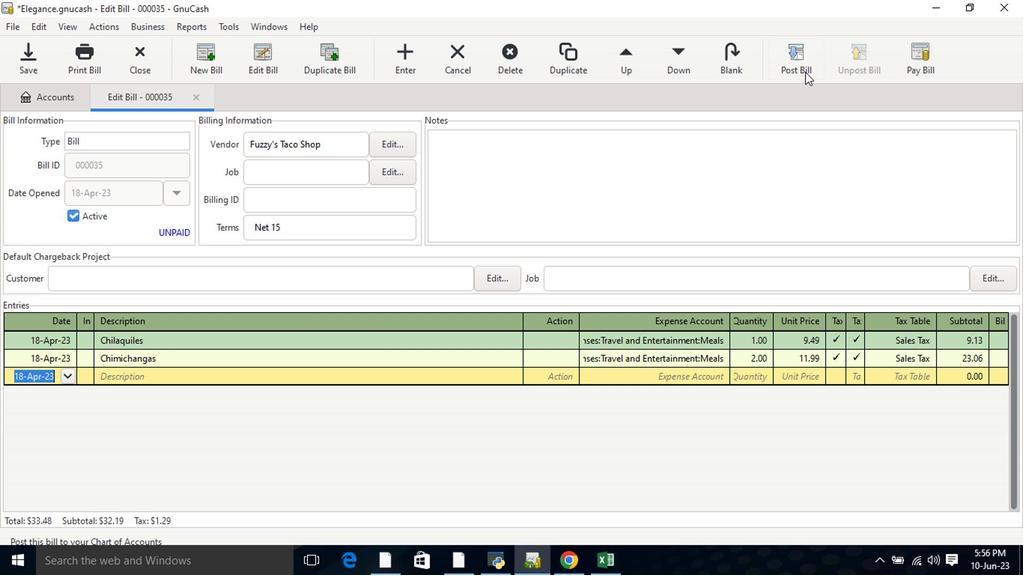 
Action: Mouse pressed left at (792, 44)
Screenshot: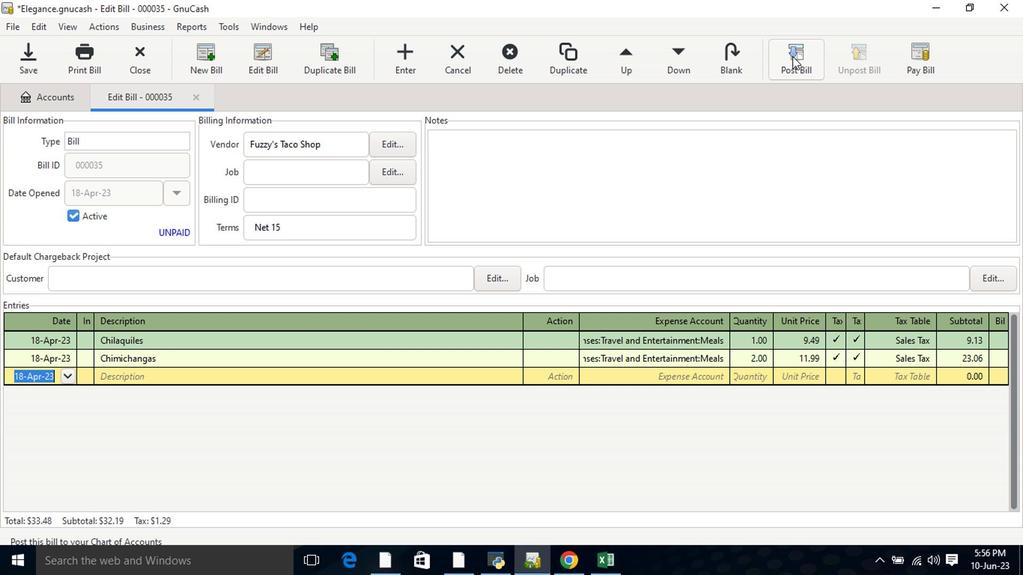 
Action: Mouse moved to (609, 385)
Screenshot: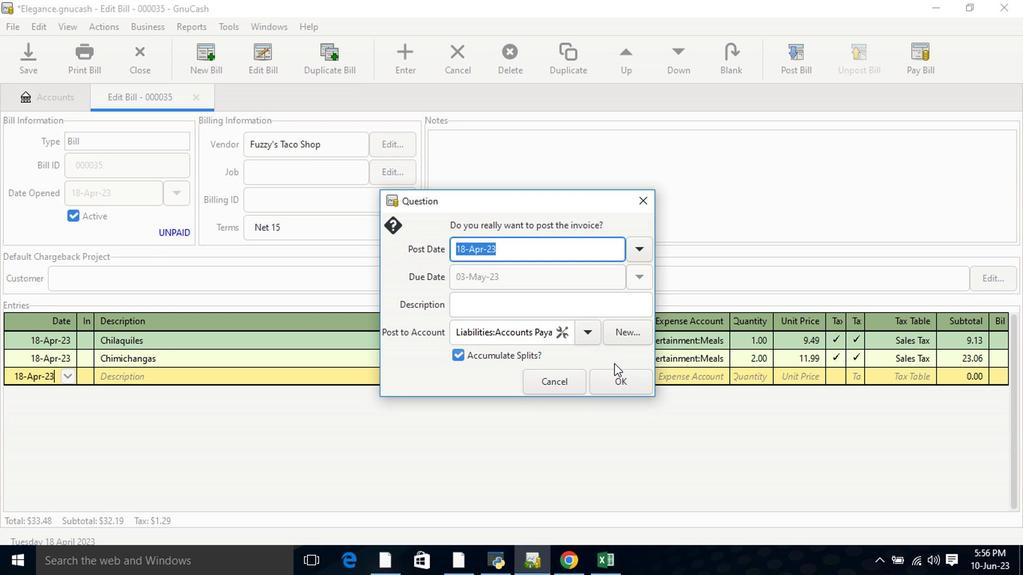 
Action: Mouse pressed left at (609, 385)
Screenshot: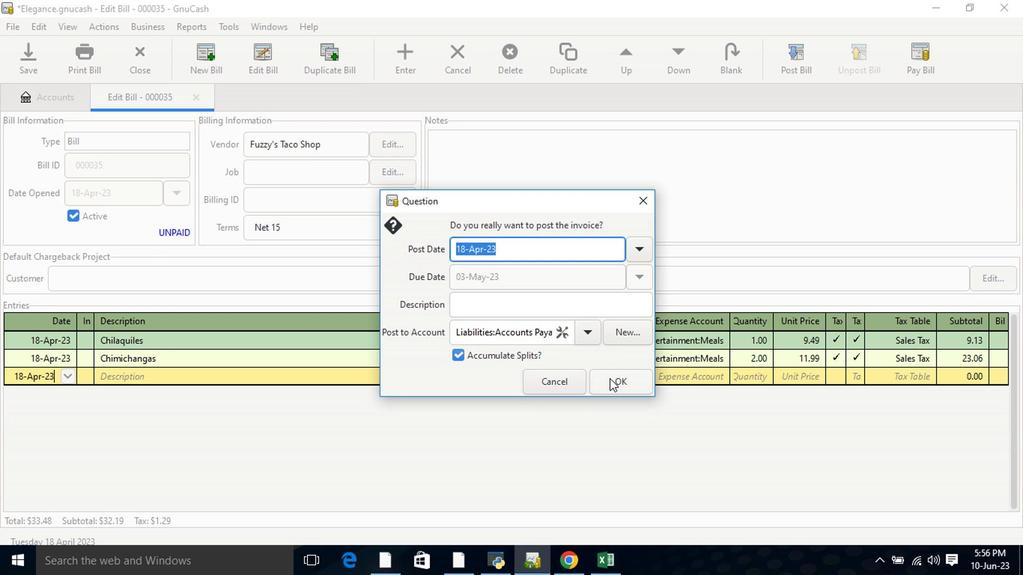 
Action: Mouse moved to (905, 46)
Screenshot: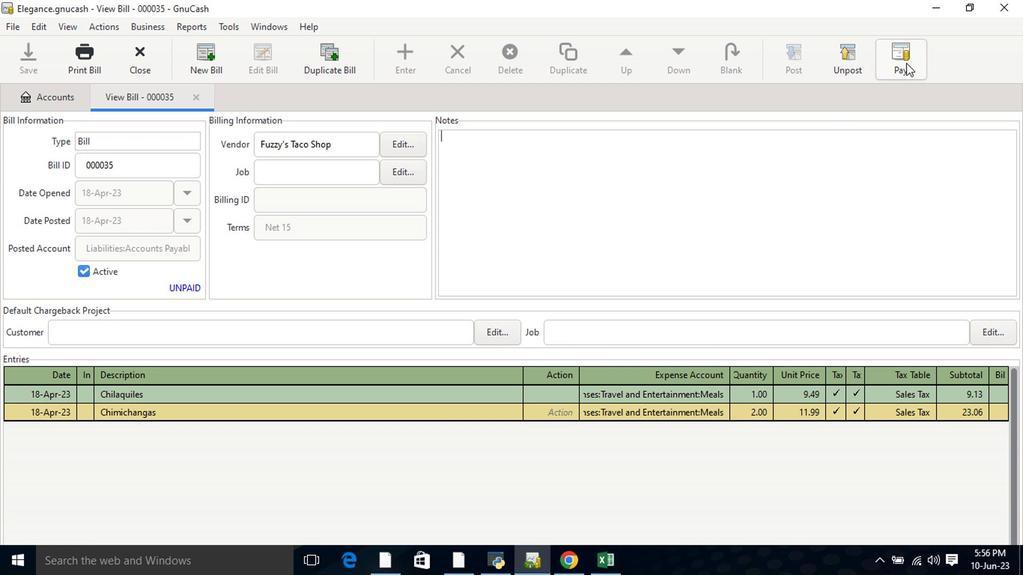 
Action: Mouse pressed left at (905, 46)
Screenshot: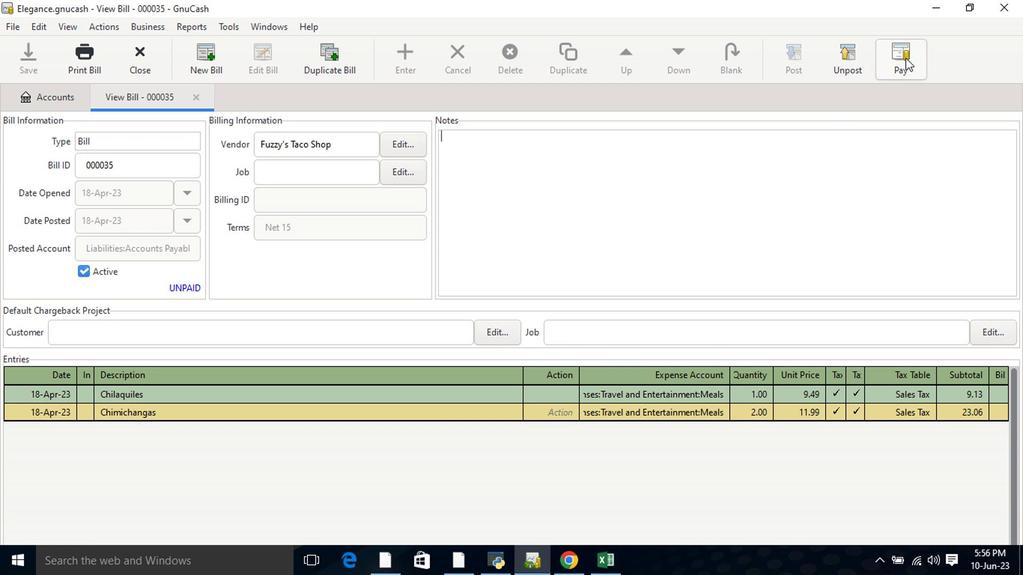 
Action: Mouse moved to (459, 290)
Screenshot: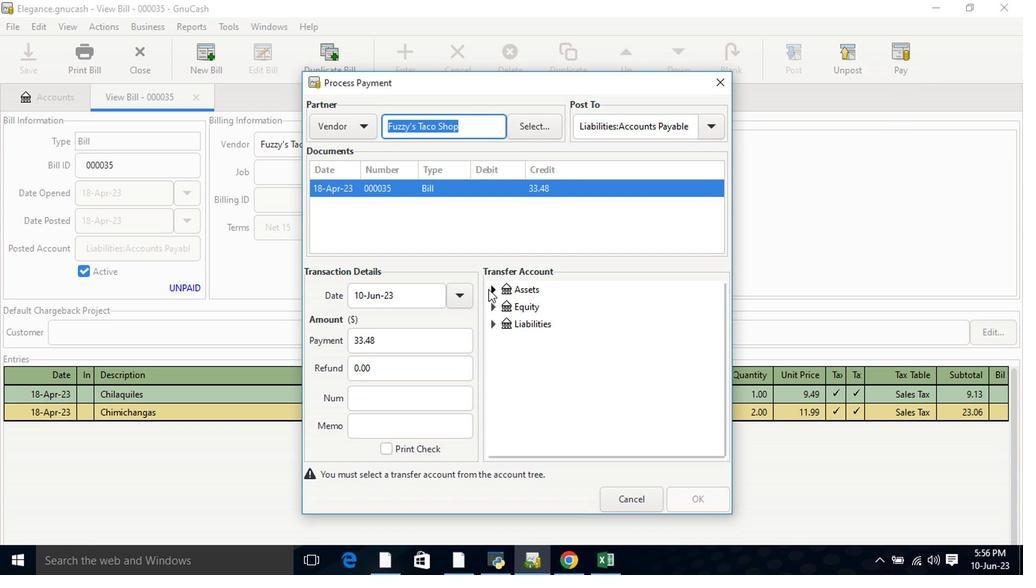 
Action: Mouse pressed left at (459, 290)
Screenshot: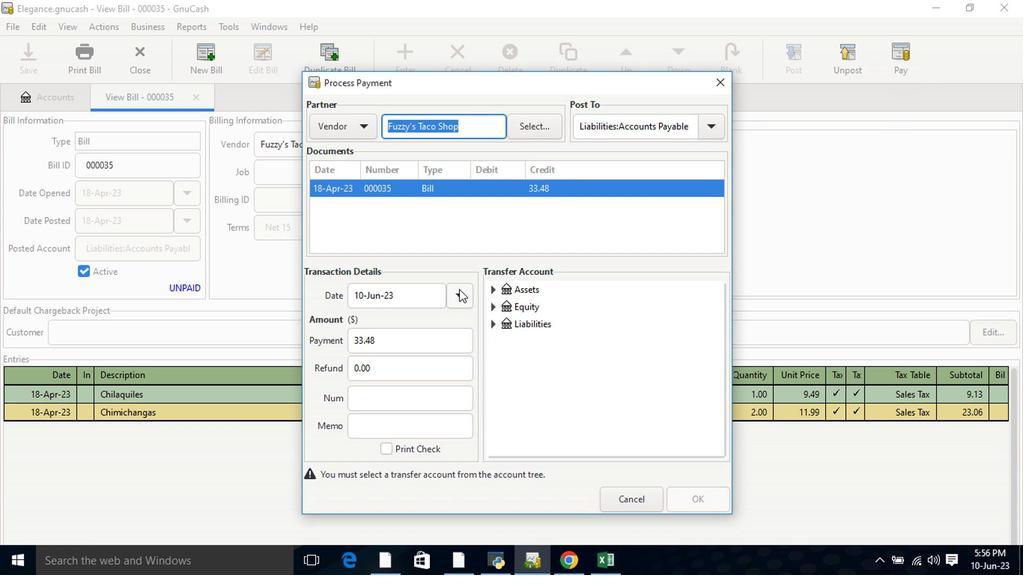 
Action: Mouse moved to (340, 316)
Screenshot: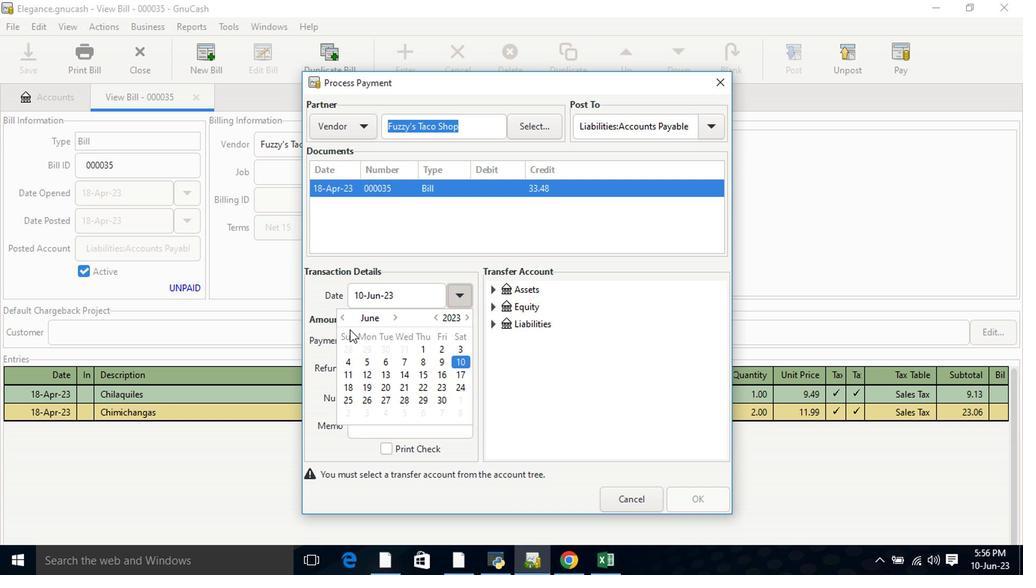 
Action: Mouse pressed left at (340, 316)
Screenshot: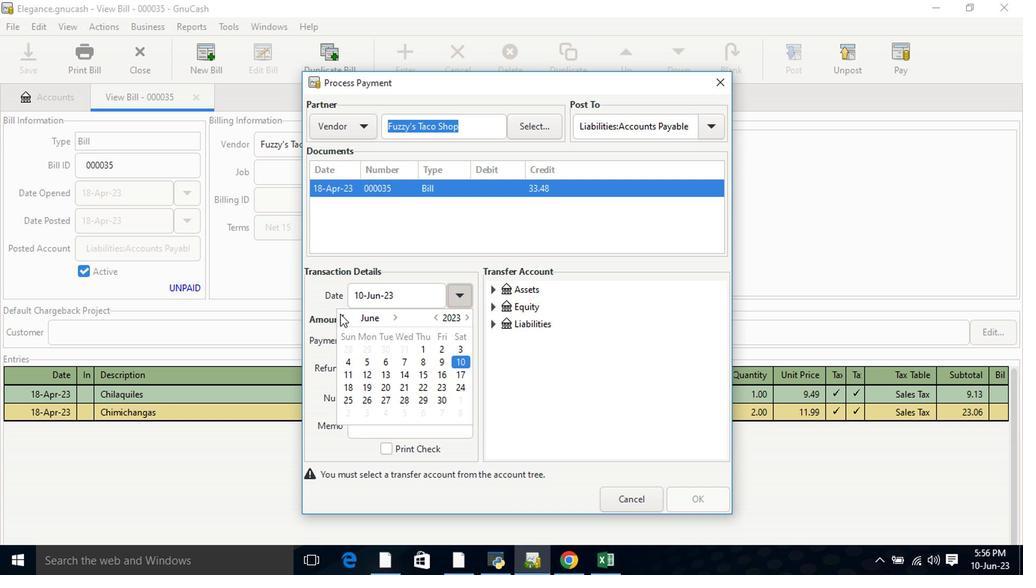 
Action: Mouse moved to (383, 356)
Screenshot: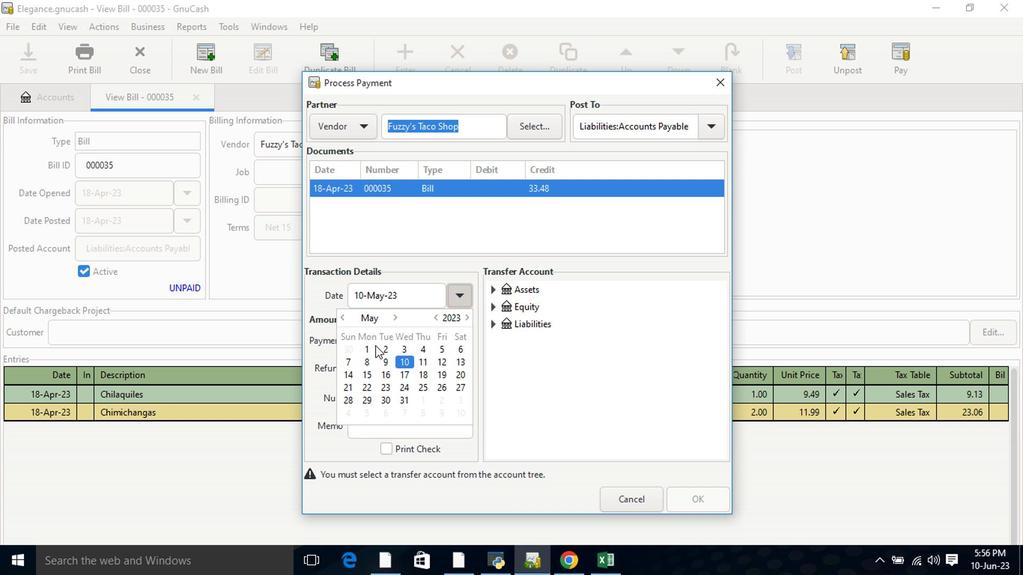 
Action: Mouse pressed left at (383, 356)
Screenshot: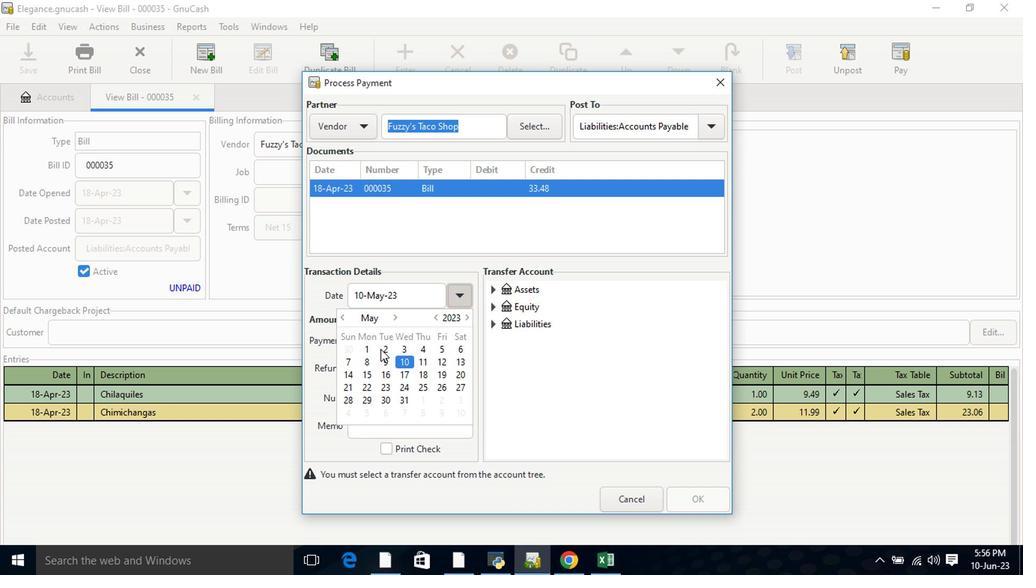 
Action: Mouse pressed left at (383, 356)
Screenshot: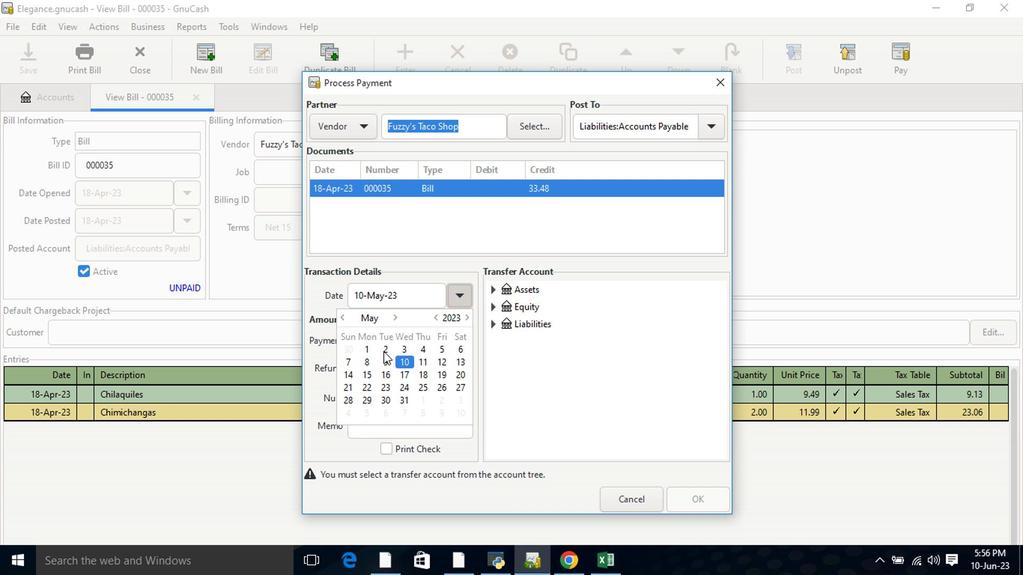 
Action: Mouse moved to (491, 289)
Screenshot: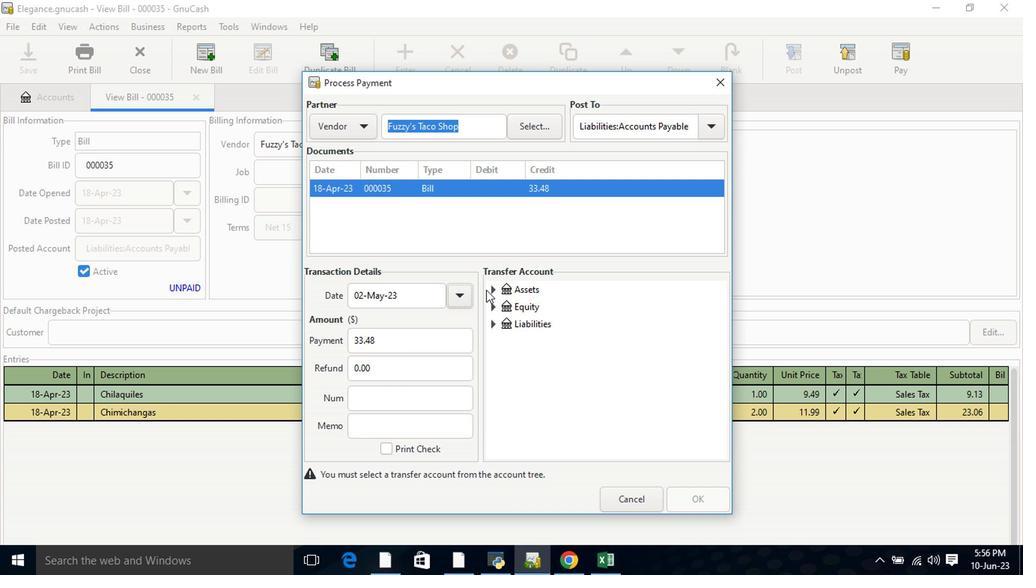 
Action: Mouse pressed left at (491, 289)
Screenshot: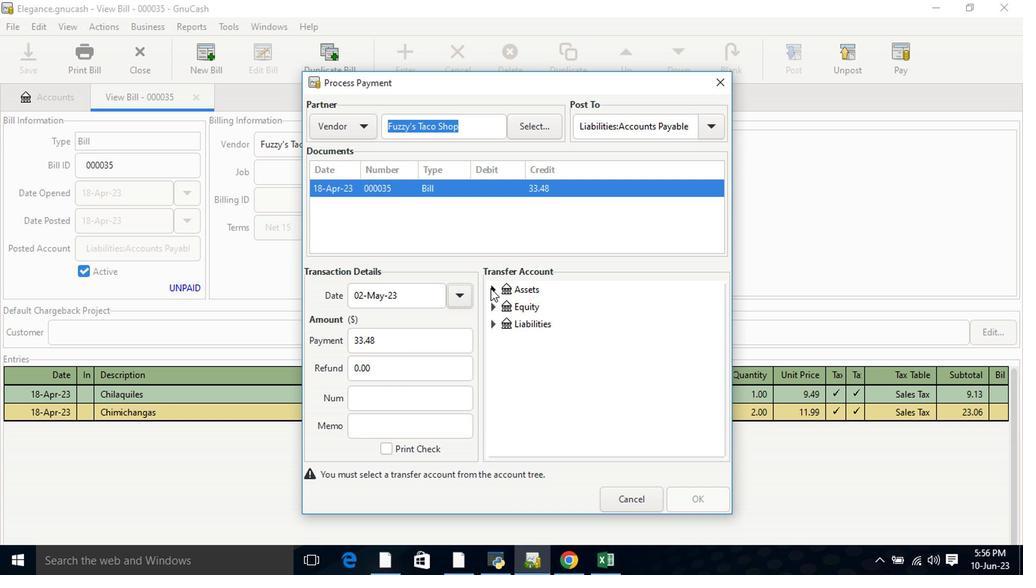 
Action: Mouse moved to (507, 307)
Screenshot: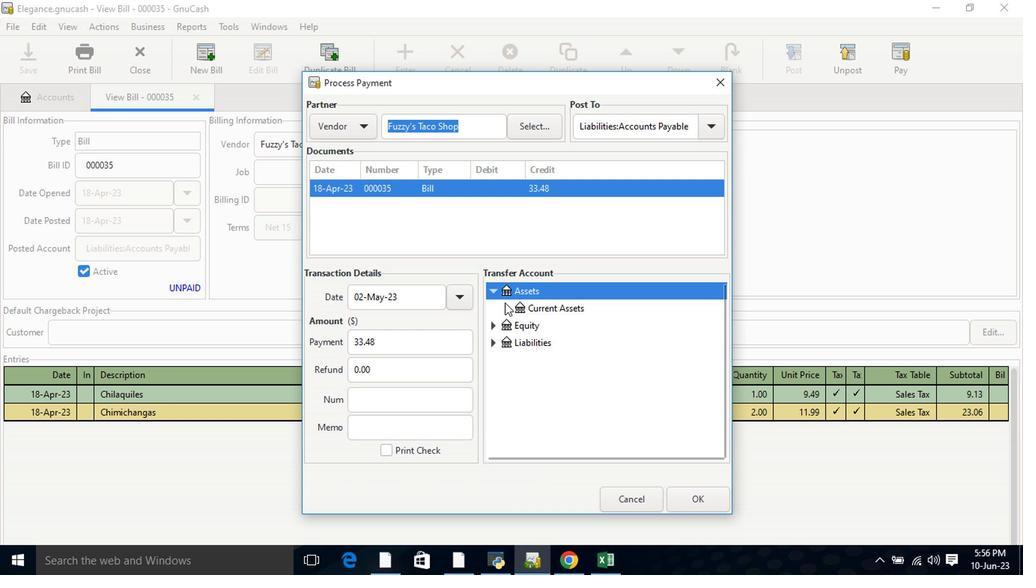 
Action: Mouse pressed left at (507, 307)
Screenshot: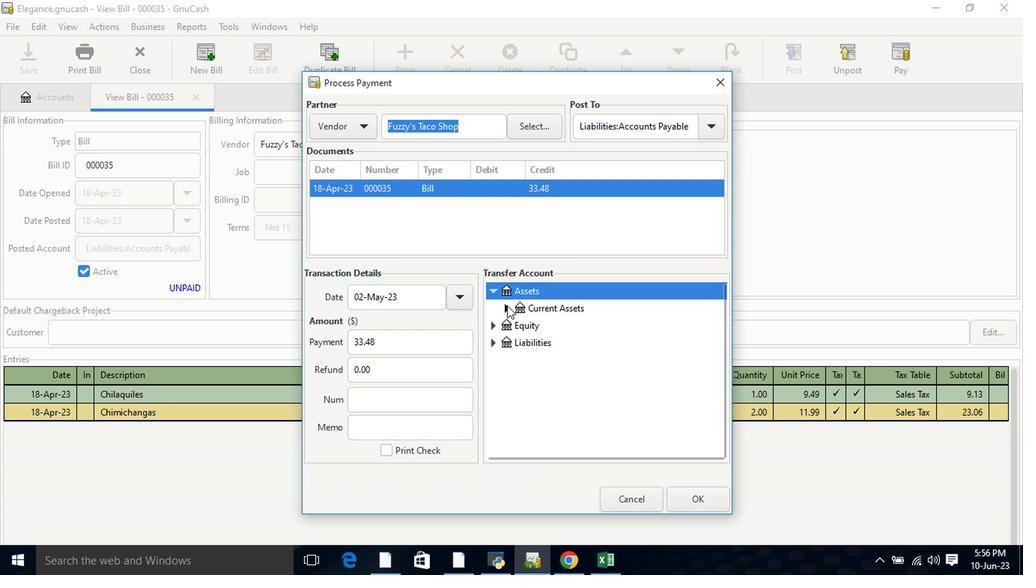 
Action: Mouse moved to (529, 326)
Screenshot: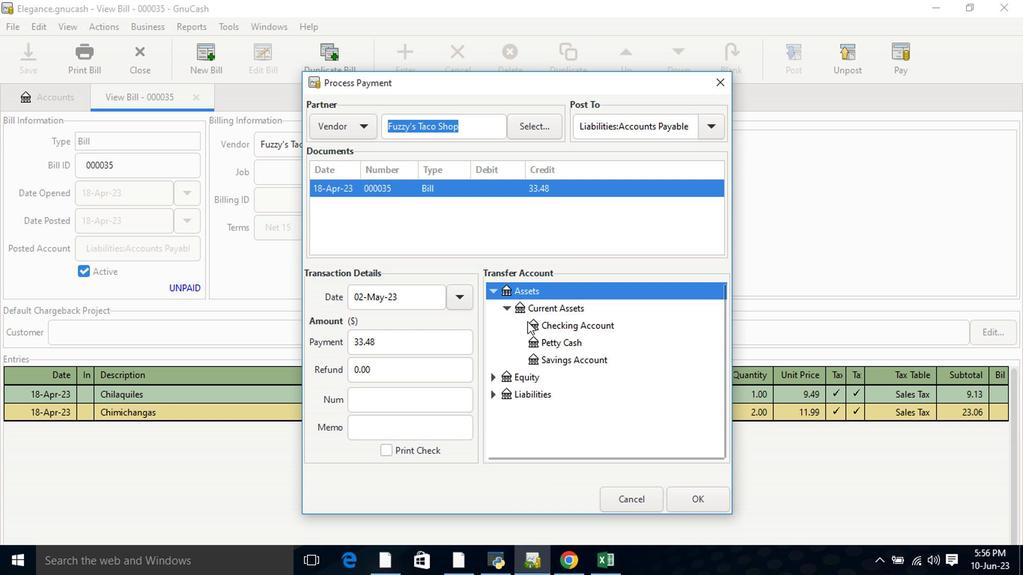 
Action: Mouse pressed left at (529, 326)
Screenshot: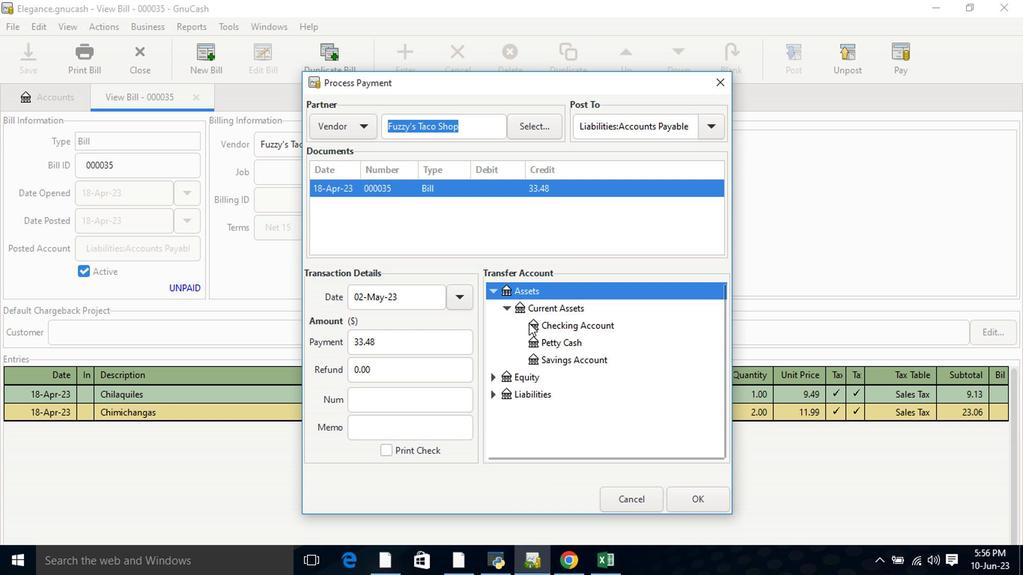 
Action: Mouse moved to (696, 514)
Screenshot: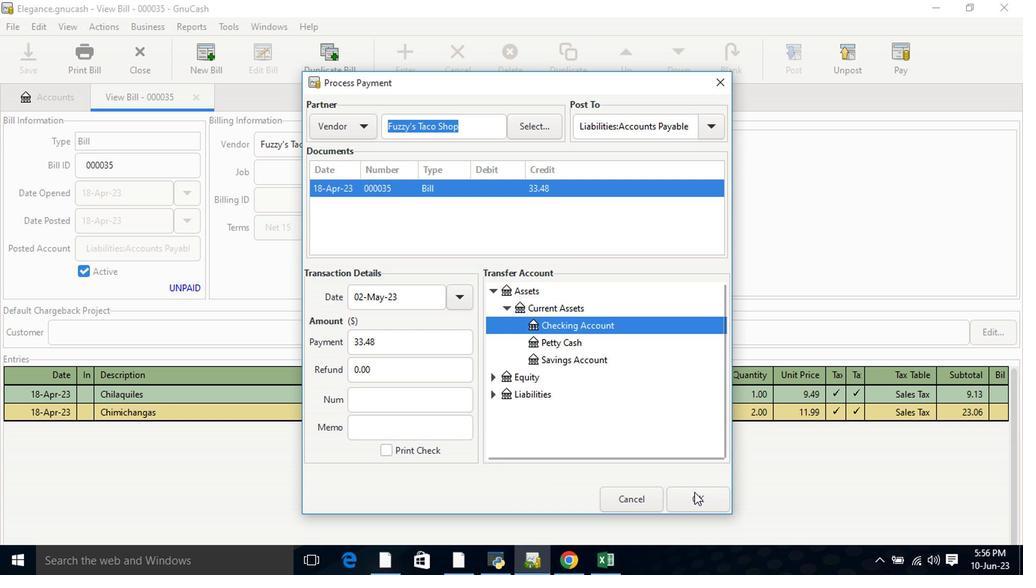 
Action: Mouse pressed left at (696, 514)
Screenshot: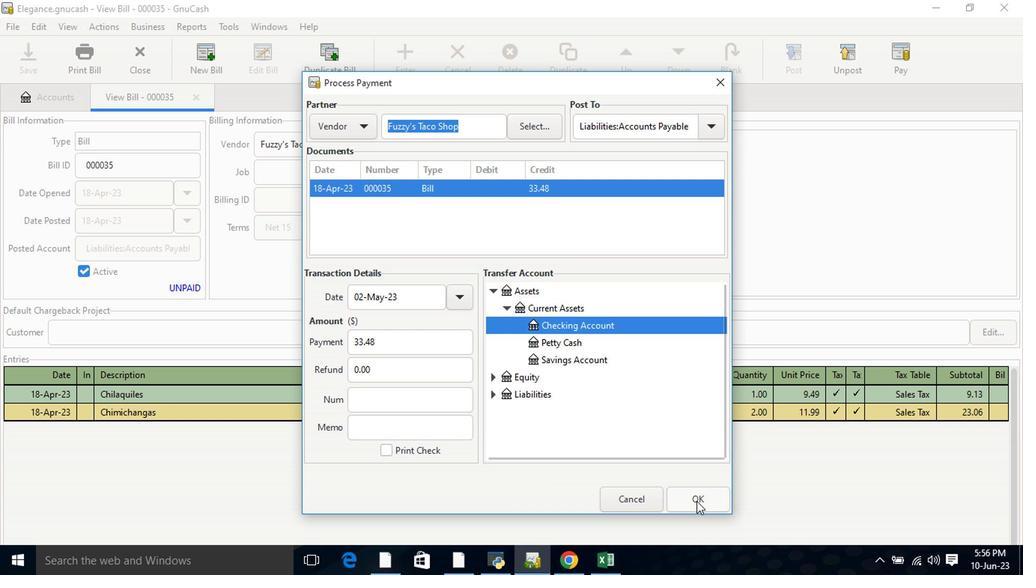 
Action: Mouse moved to (94, 51)
Screenshot: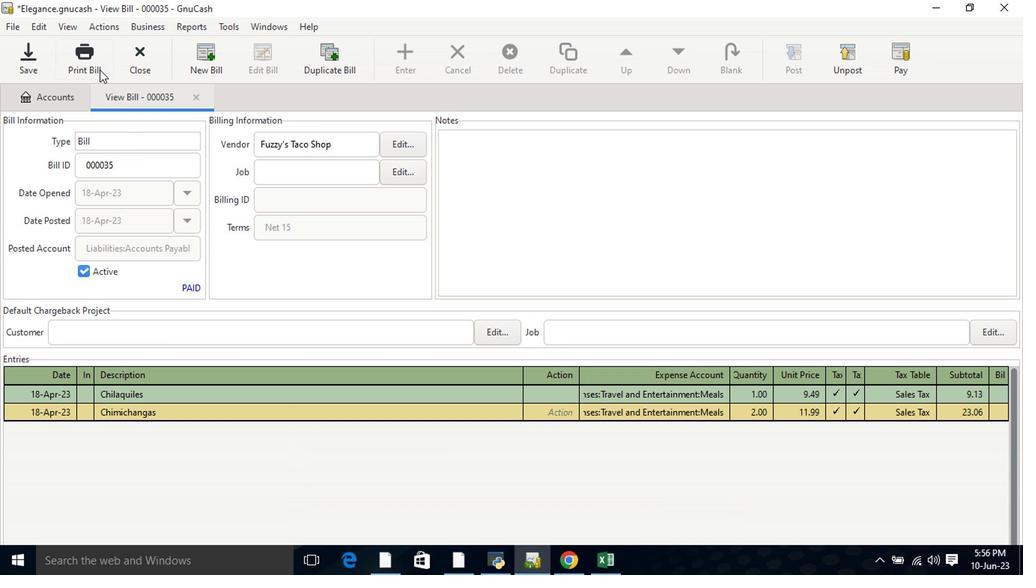 
Action: Mouse pressed left at (94, 51)
Screenshot: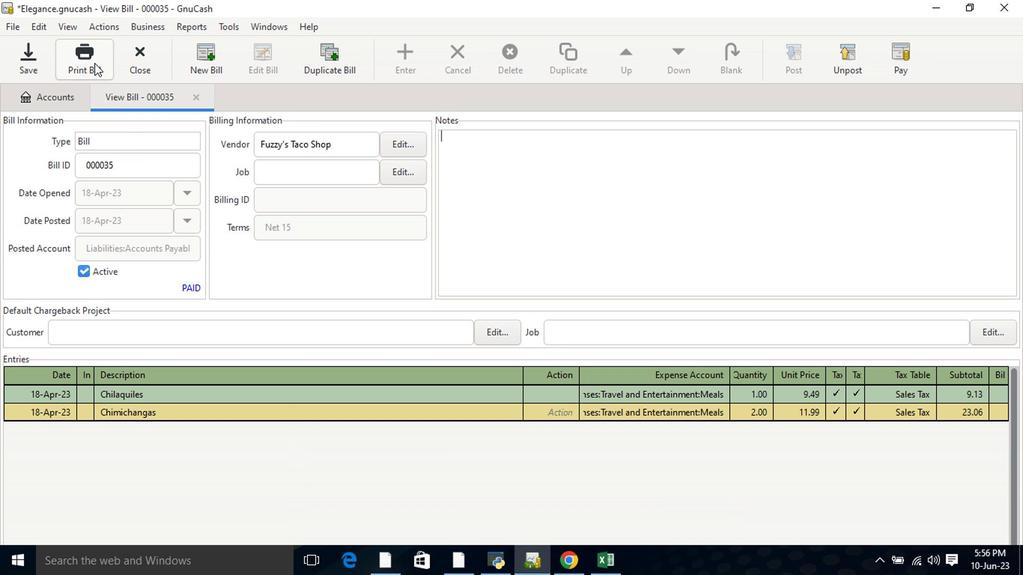 
Action: Mouse moved to (300, 411)
Screenshot: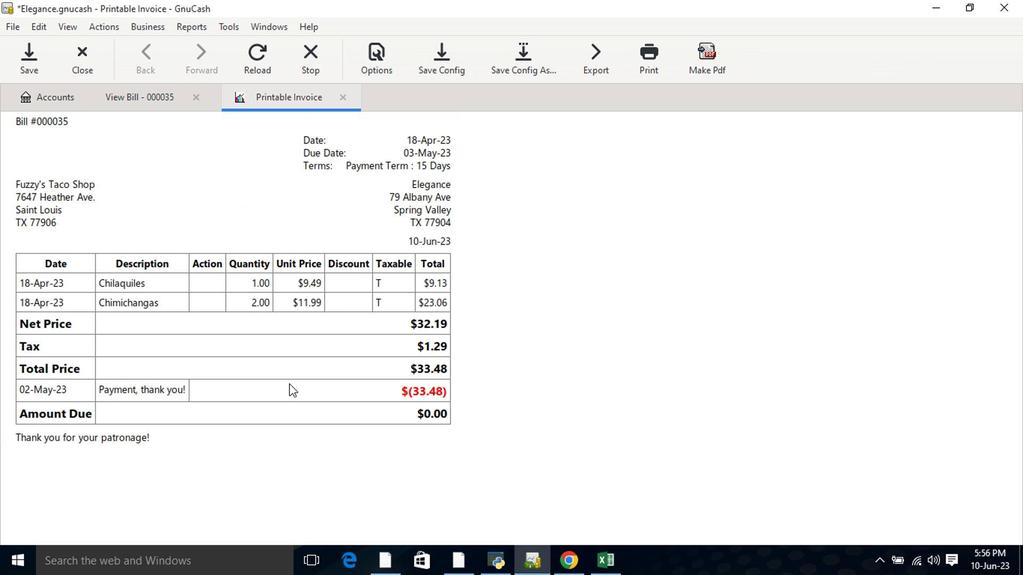 
